 Task: List and market a property for sale on Redfin as a homeowner in Charlotte, North Carolina.
Action: Mouse moved to (294, 166)
Screenshot: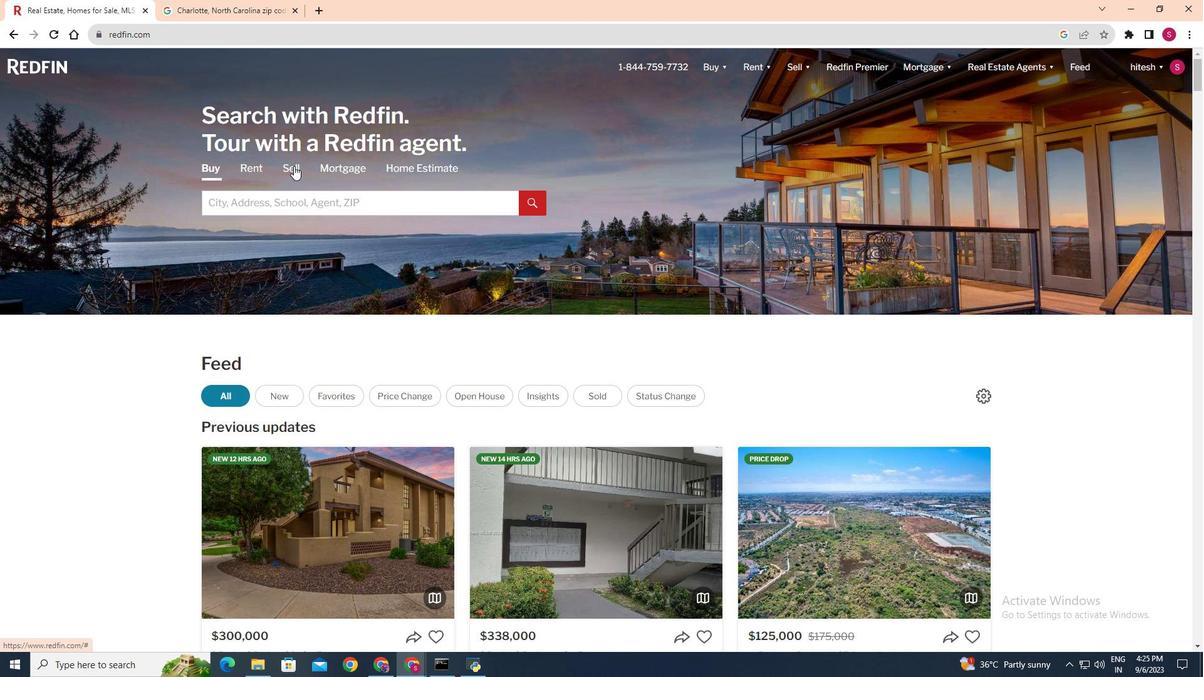 
Action: Mouse pressed left at (294, 166)
Screenshot: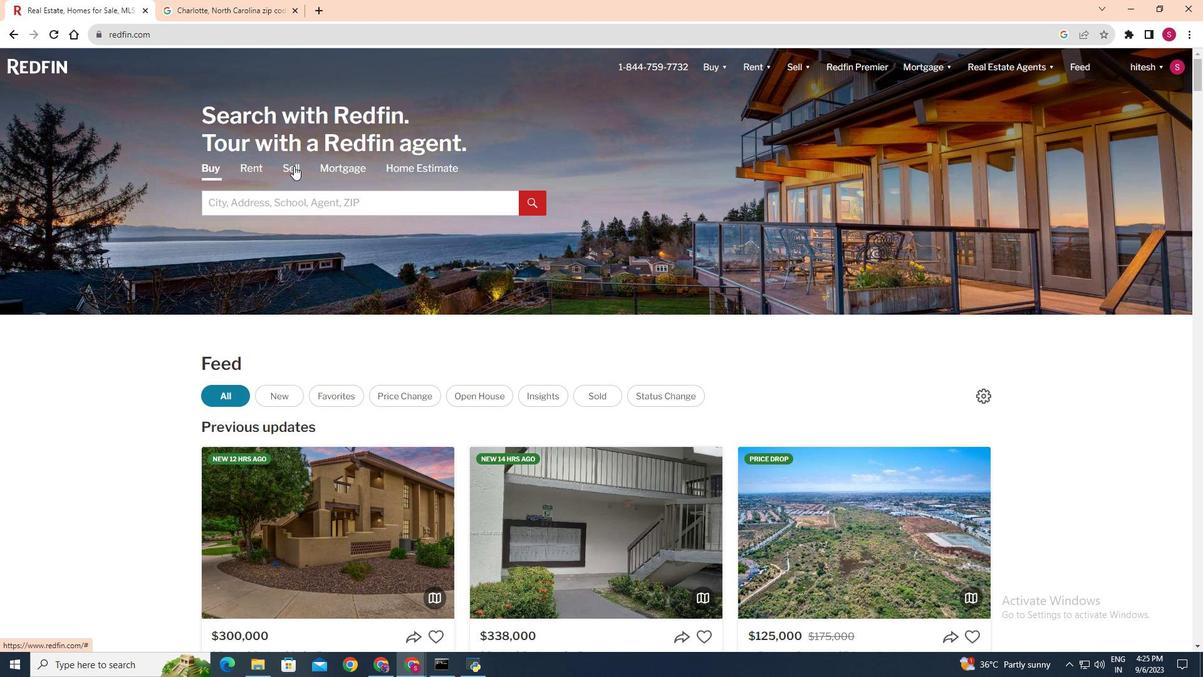 
Action: Mouse moved to (305, 205)
Screenshot: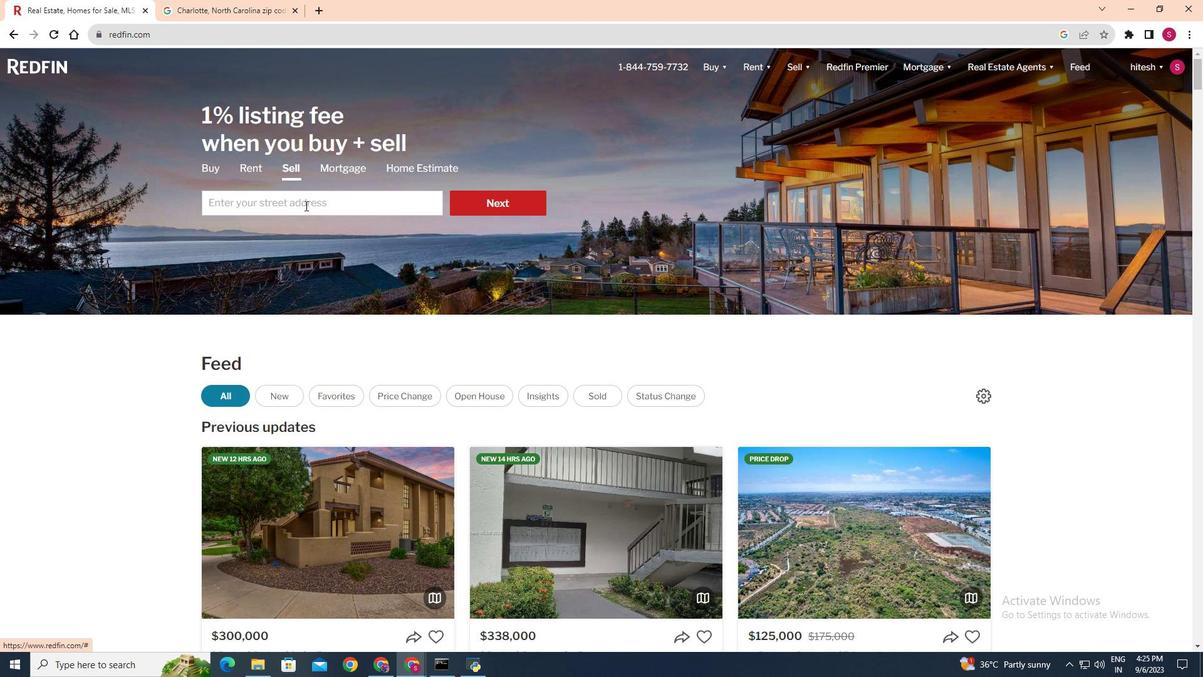 
Action: Mouse pressed left at (305, 205)
Screenshot: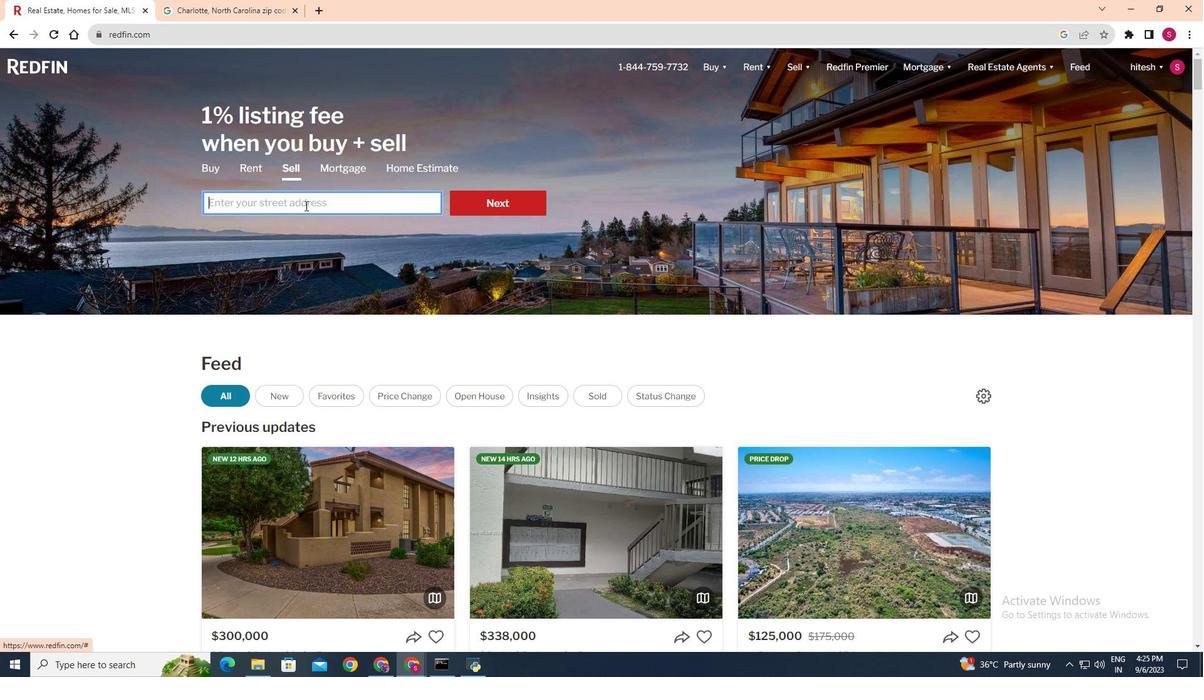 
Action: Key pressed charlor<Key.backspace>tte<Key.space><Key.shift>North<Key.space>carolina
Screenshot: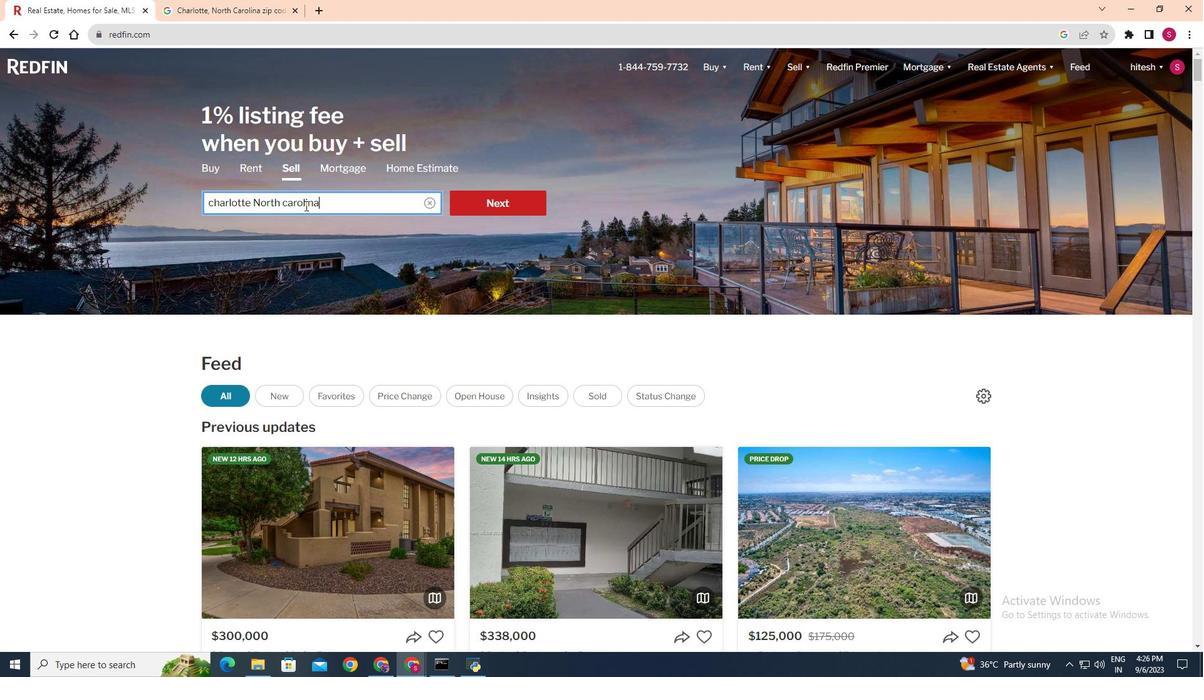 
Action: Mouse moved to (475, 196)
Screenshot: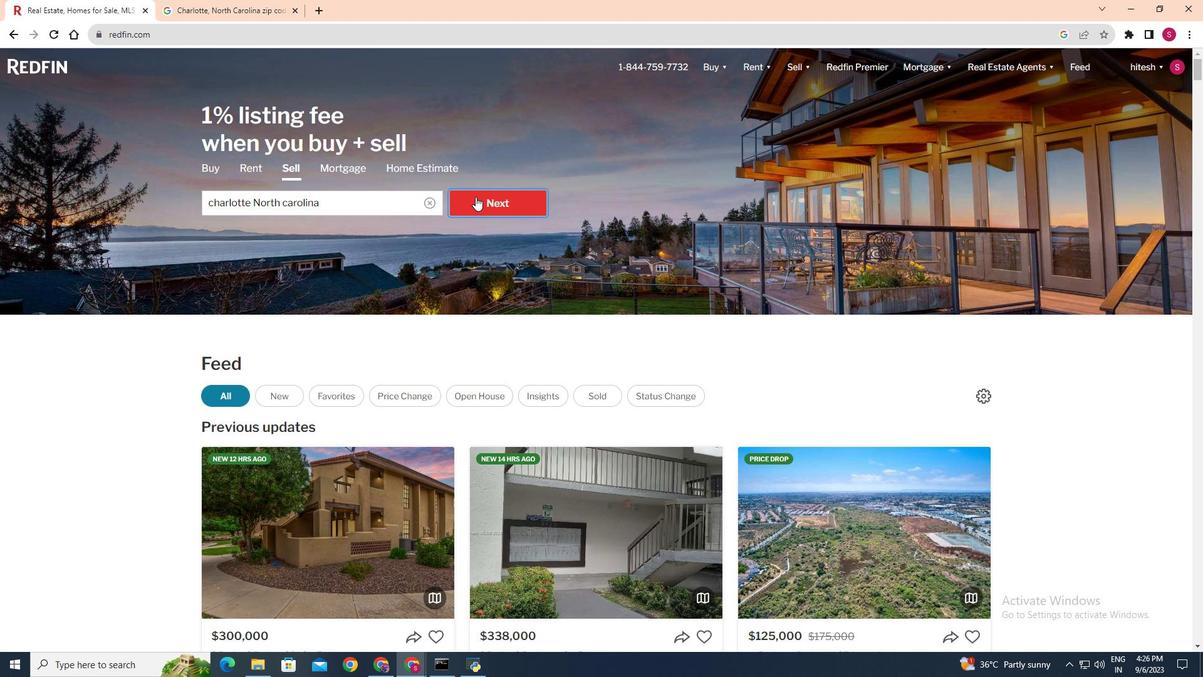 
Action: Mouse pressed left at (475, 196)
Screenshot: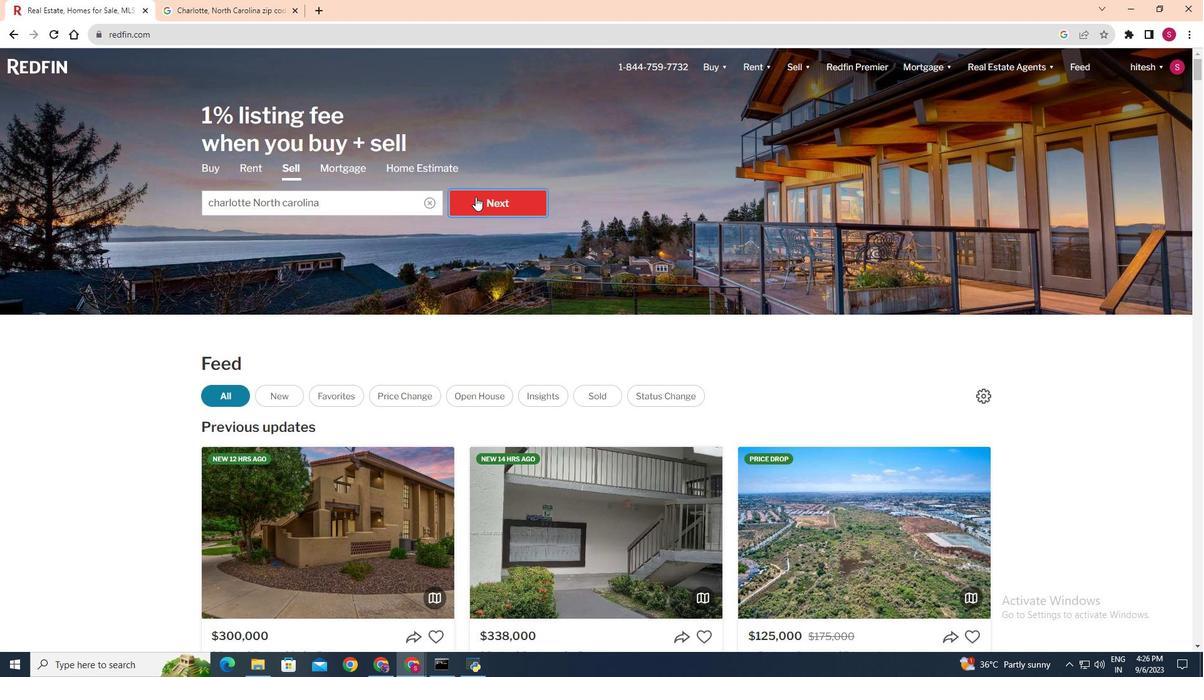 
Action: Mouse moved to (523, 351)
Screenshot: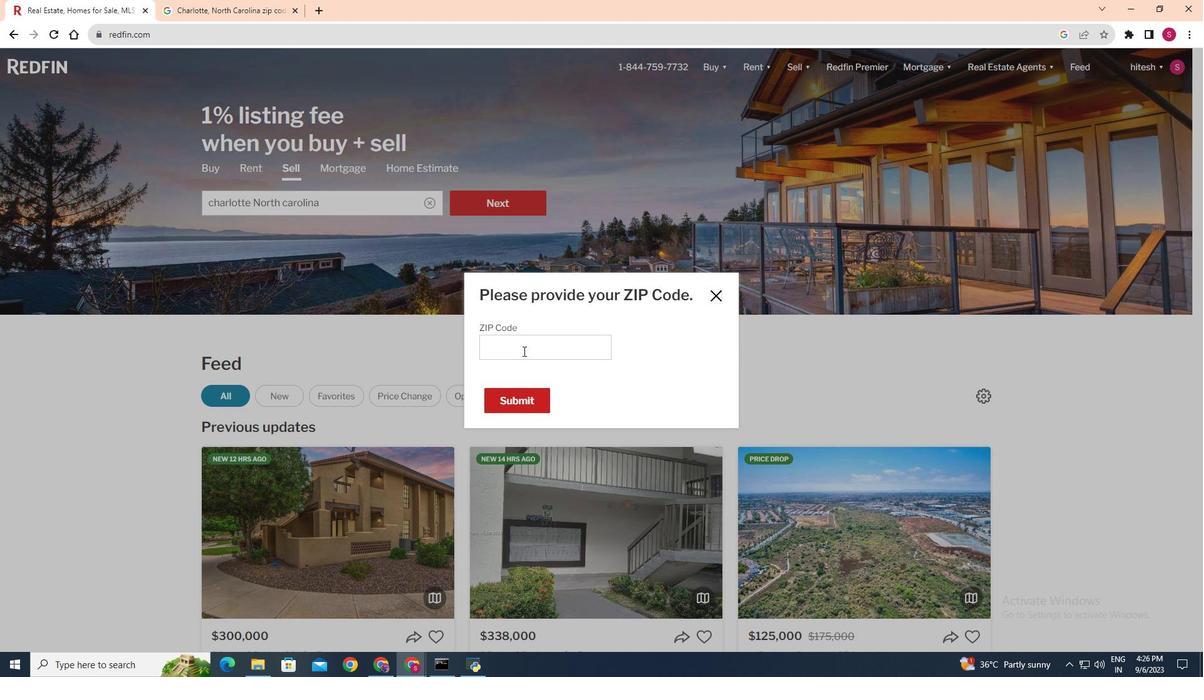 
Action: Mouse pressed left at (523, 351)
Screenshot: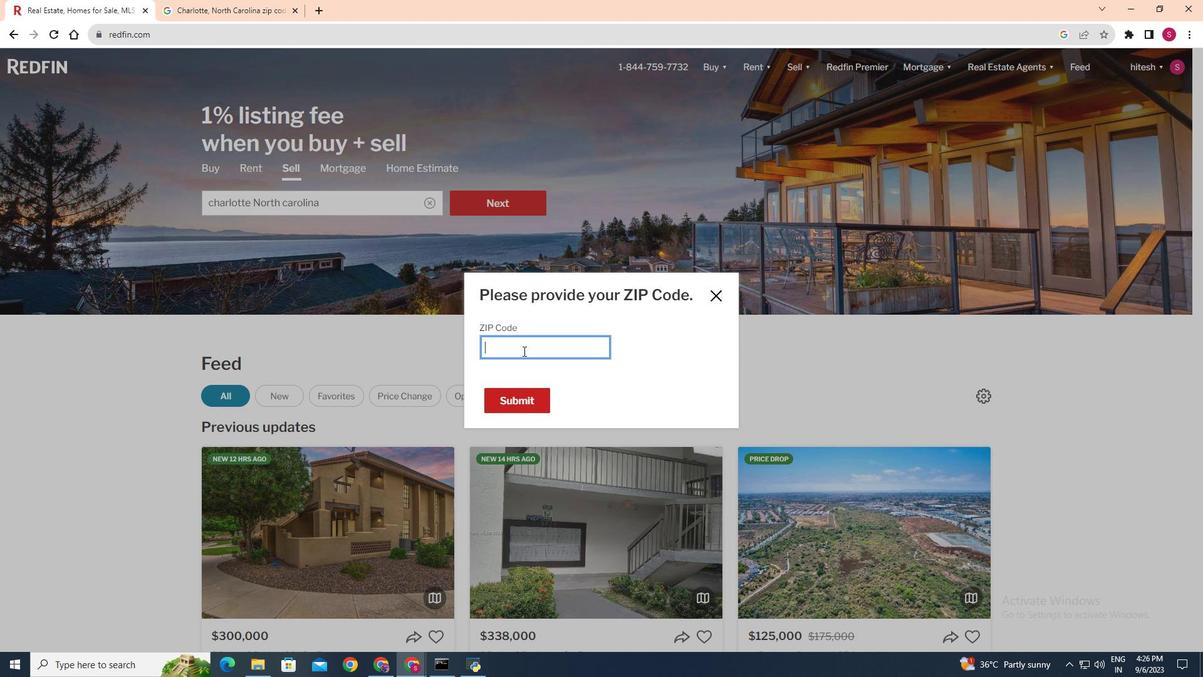 
Action: Key pressed 28105
Screenshot: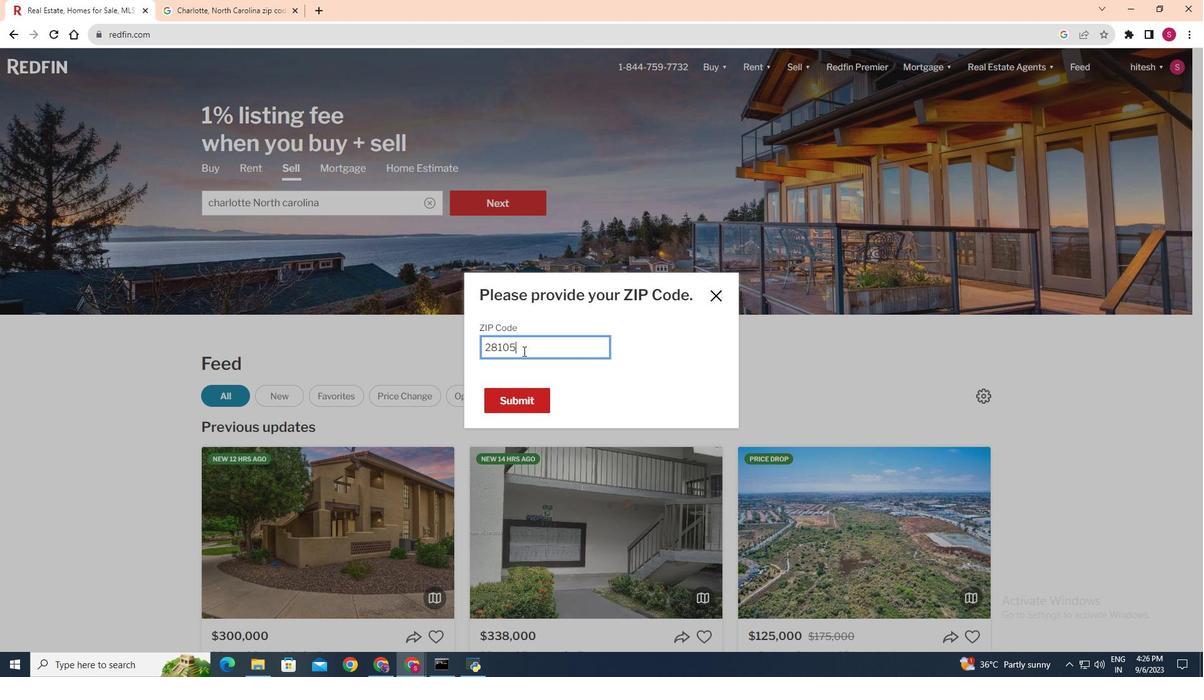 
Action: Mouse moved to (522, 396)
Screenshot: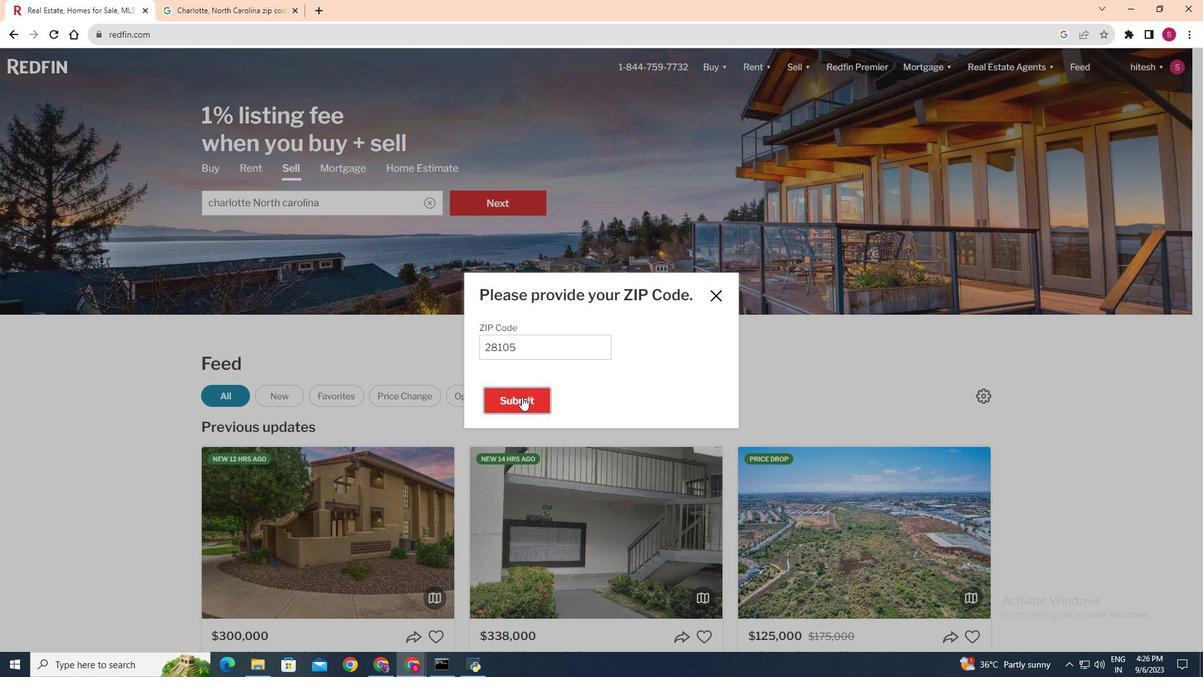 
Action: Mouse pressed left at (522, 396)
Screenshot: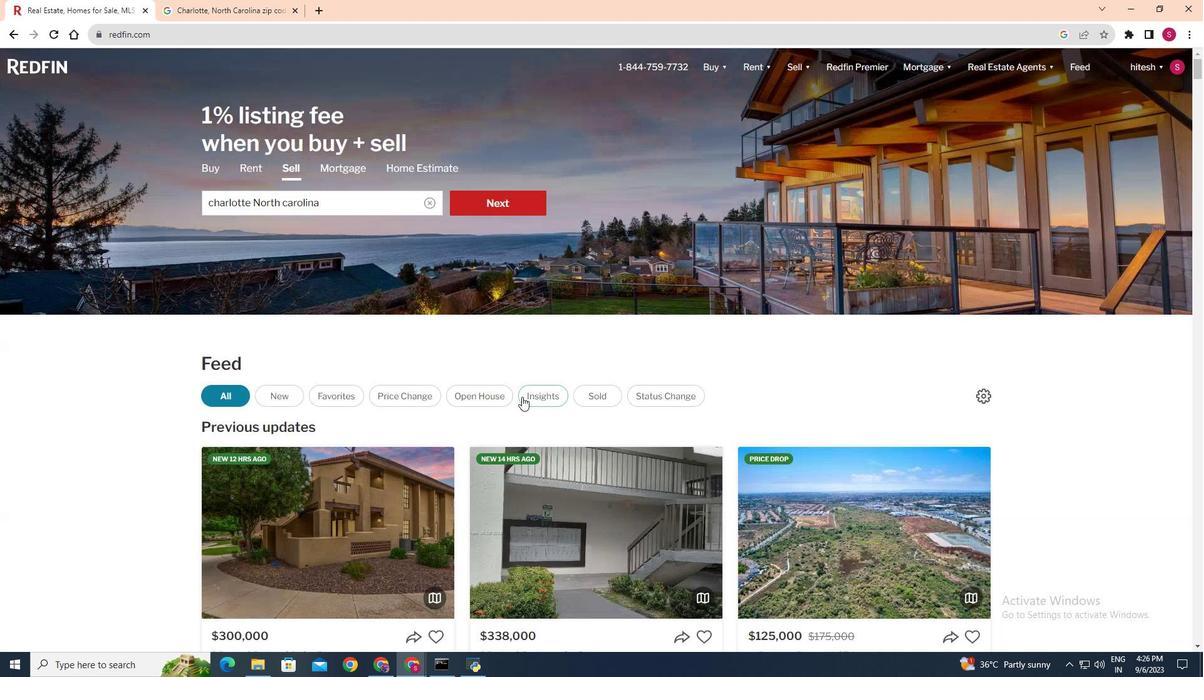 
Action: Mouse moved to (462, 480)
Screenshot: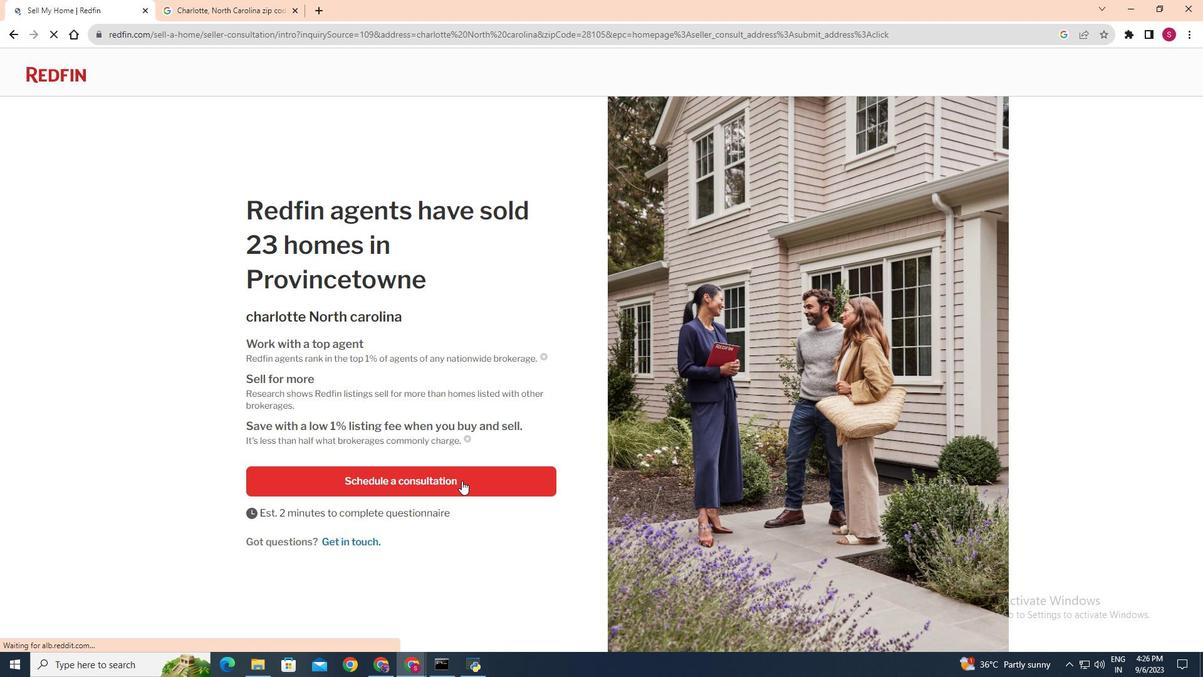 
Action: Mouse scrolled (462, 480) with delta (0, 0)
Screenshot: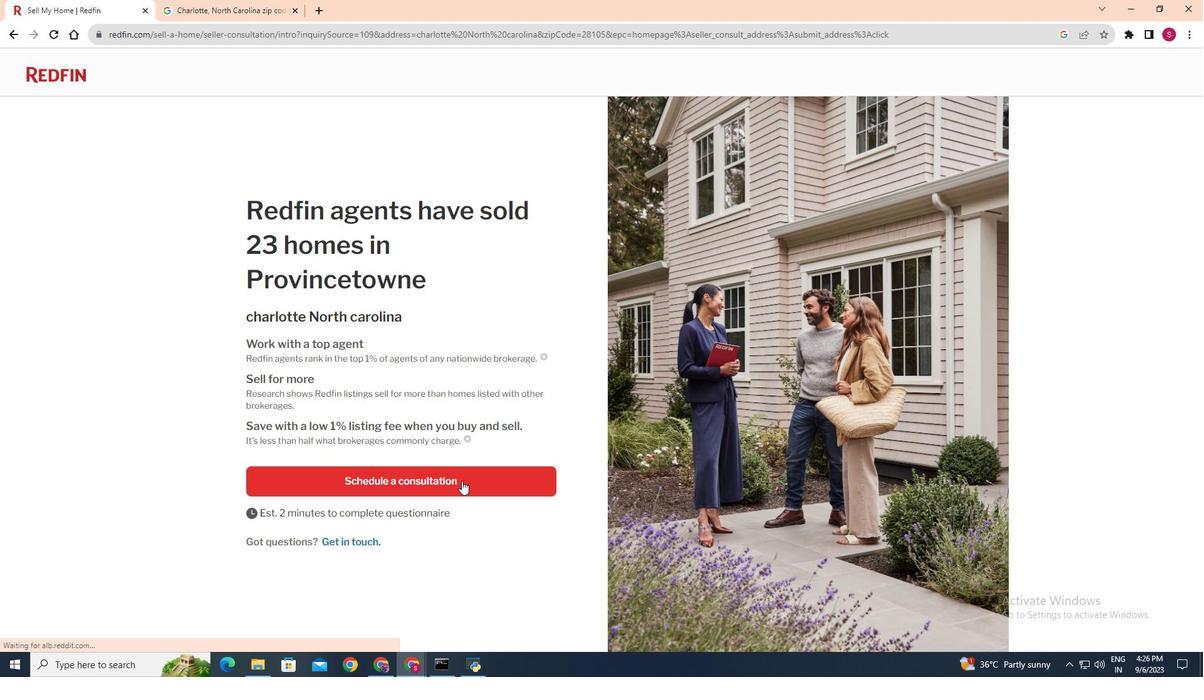
Action: Mouse scrolled (462, 480) with delta (0, 0)
Screenshot: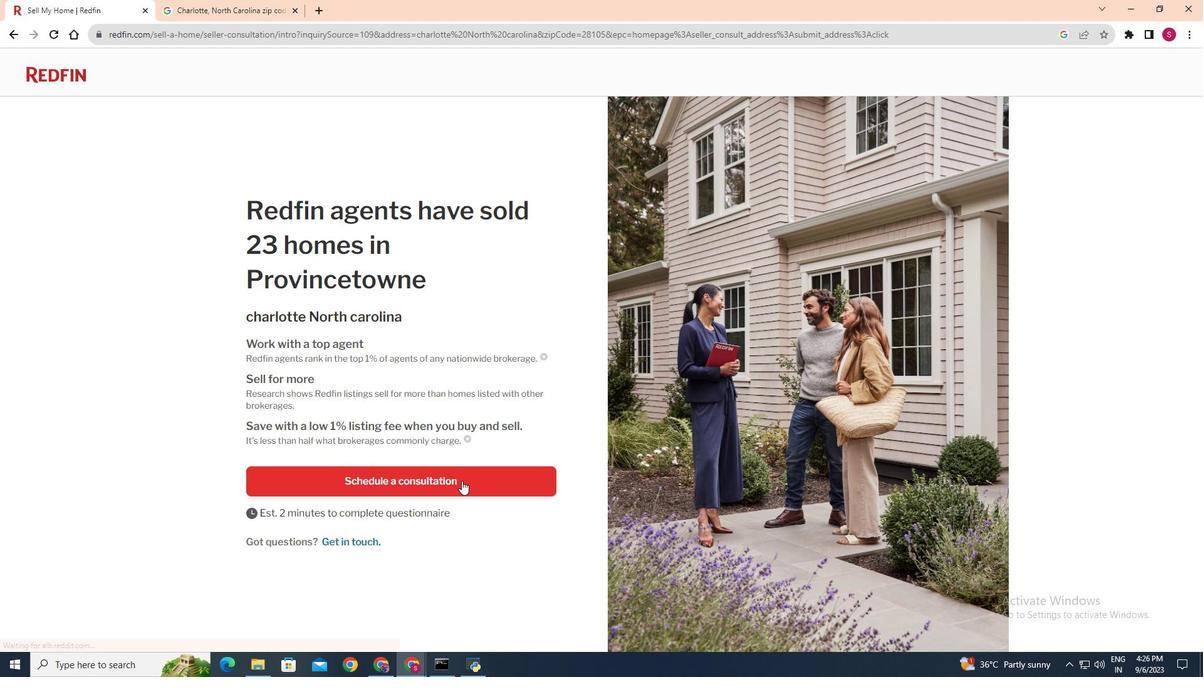 
Action: Mouse scrolled (462, 480) with delta (0, 0)
Screenshot: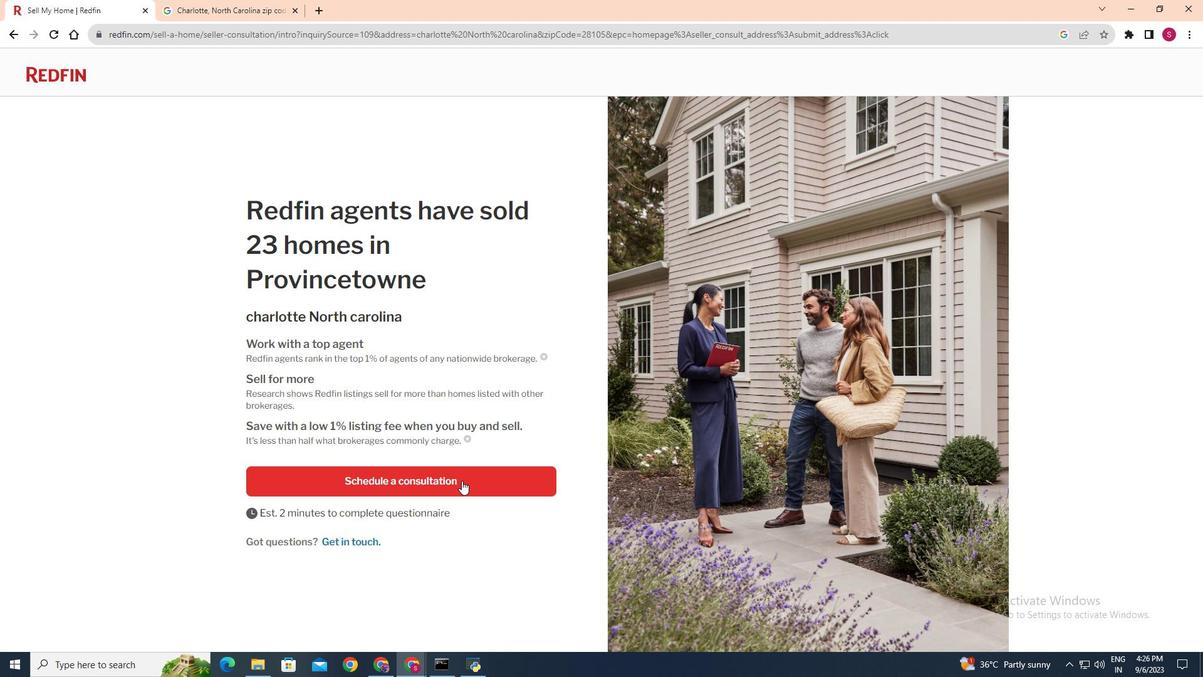 
Action: Mouse scrolled (462, 480) with delta (0, 0)
Screenshot: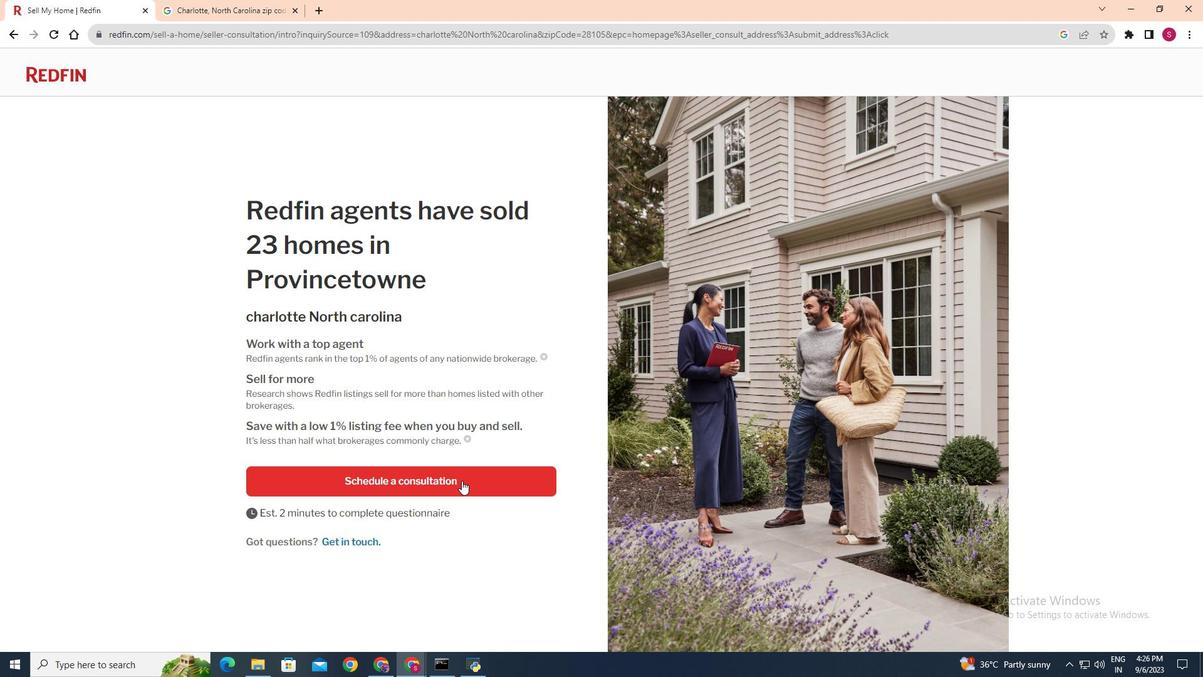 
Action: Mouse scrolled (462, 480) with delta (0, 0)
Screenshot: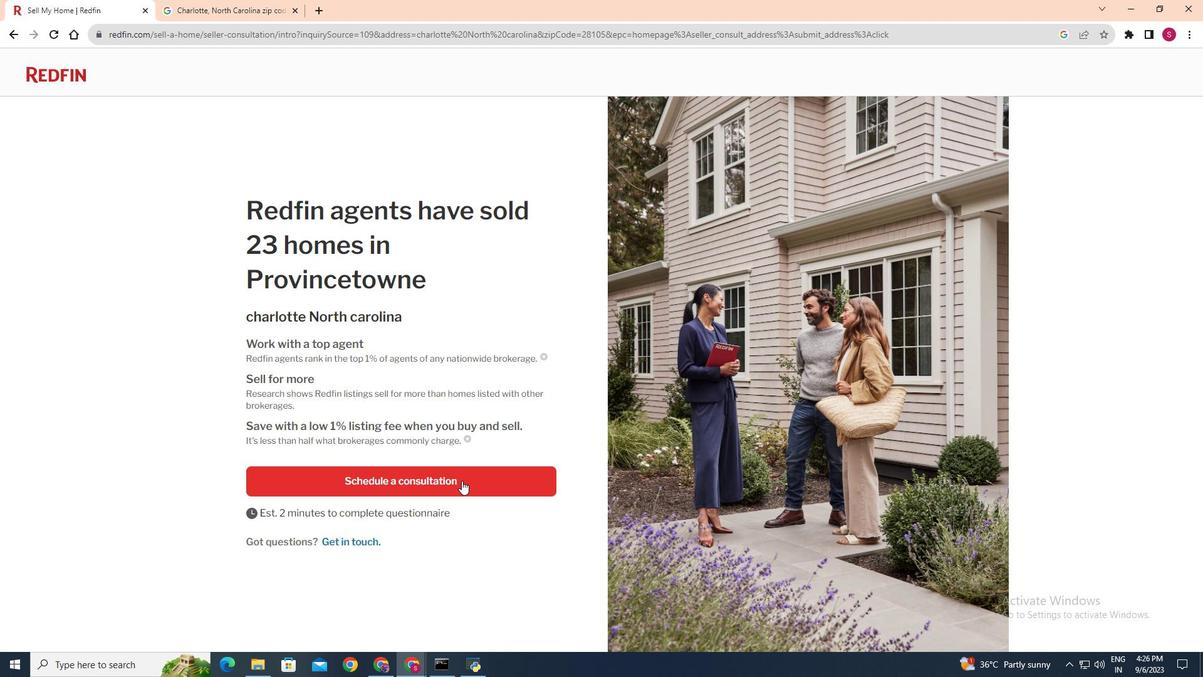 
Action: Mouse moved to (455, 477)
Screenshot: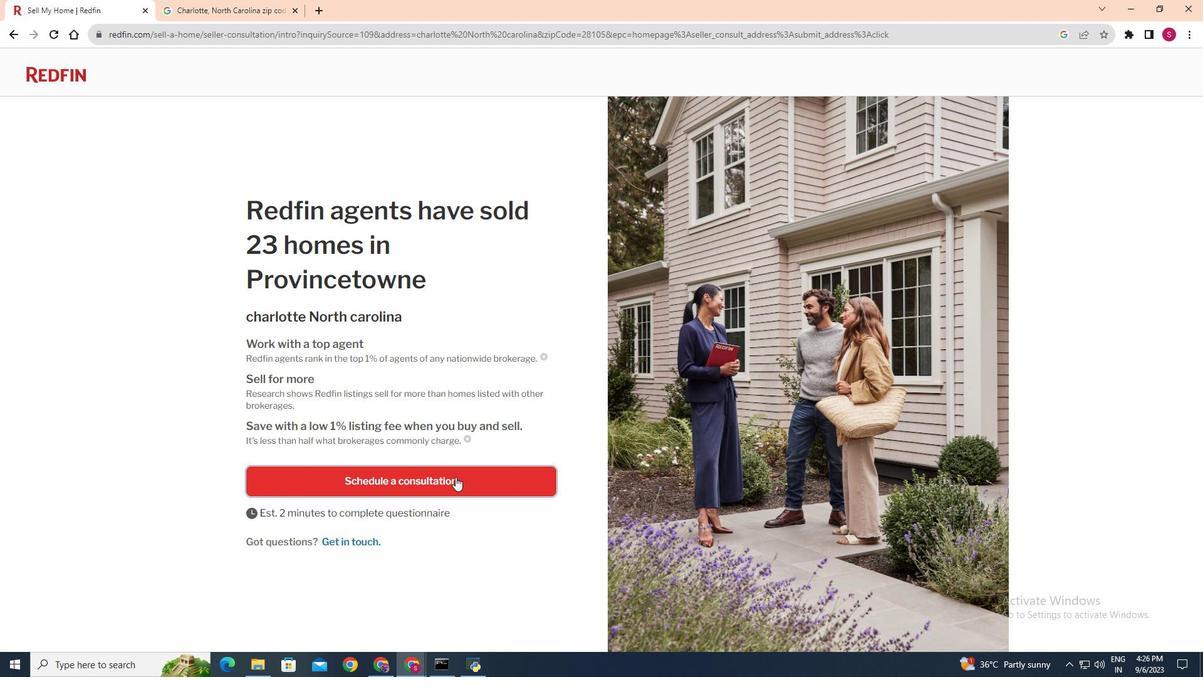 
Action: Mouse pressed left at (455, 477)
Screenshot: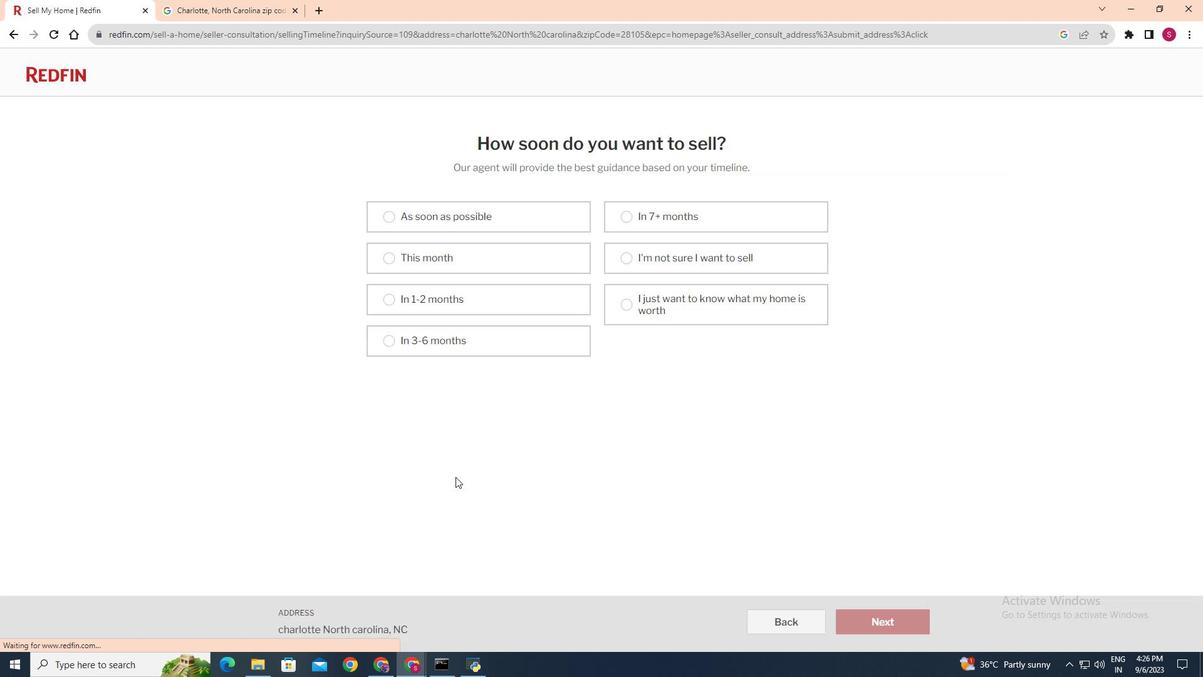 
Action: Mouse moved to (462, 220)
Screenshot: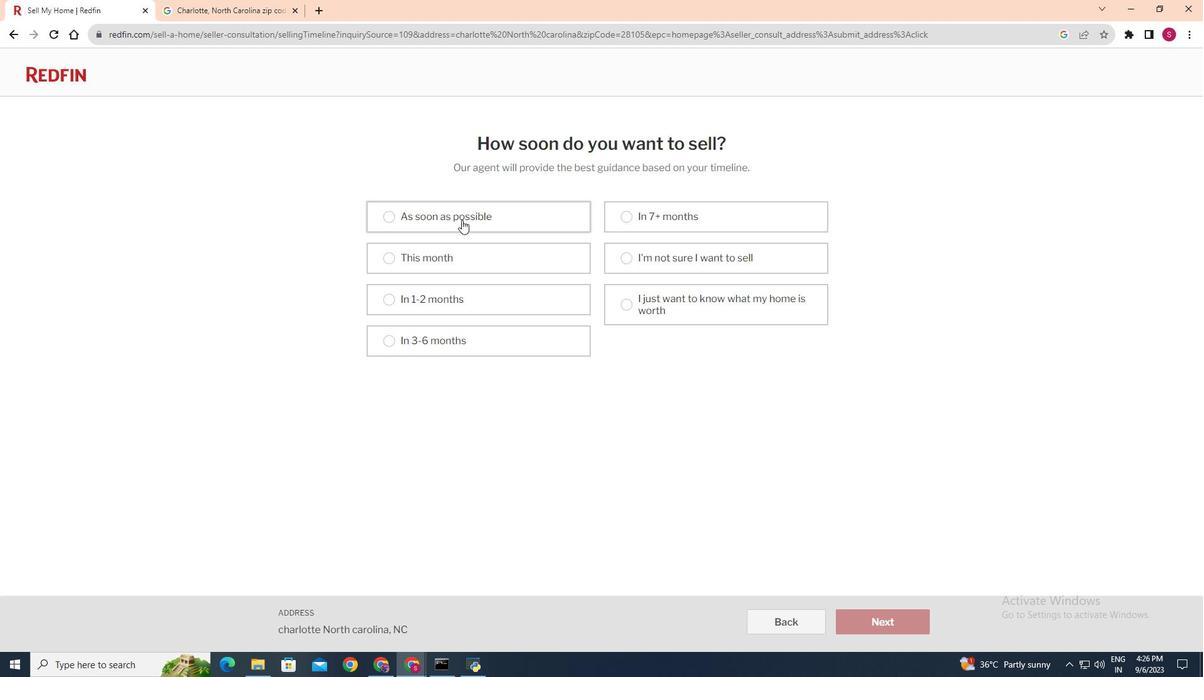 
Action: Mouse pressed left at (462, 220)
Screenshot: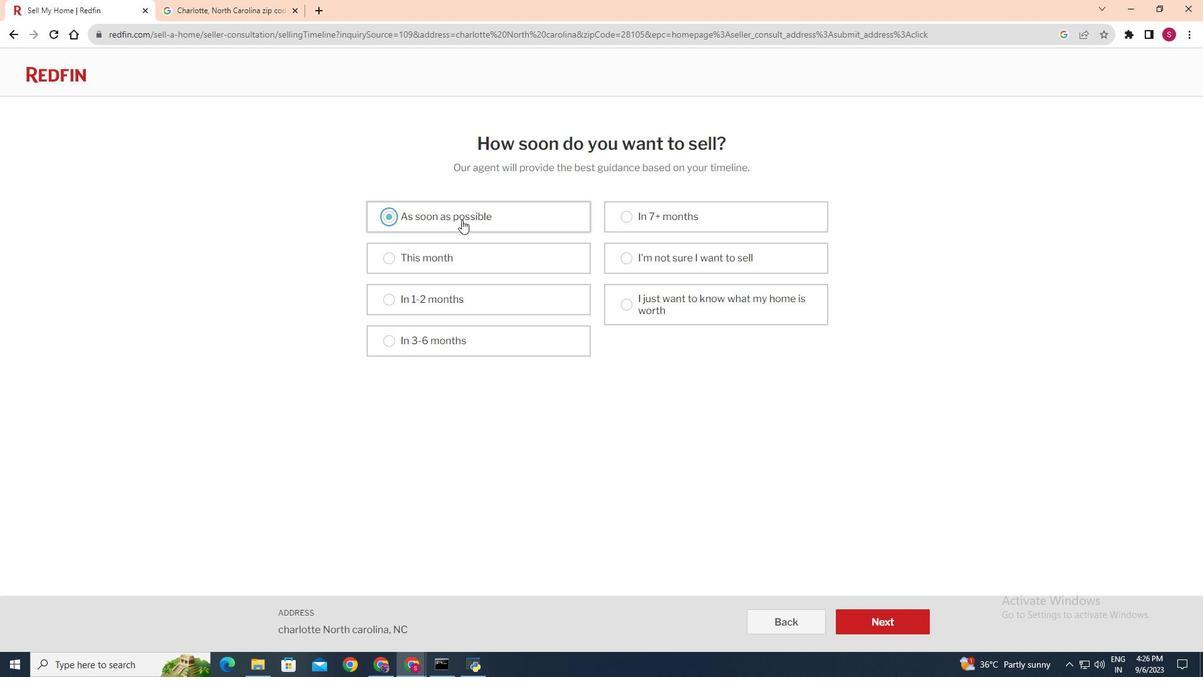 
Action: Mouse moved to (880, 616)
Screenshot: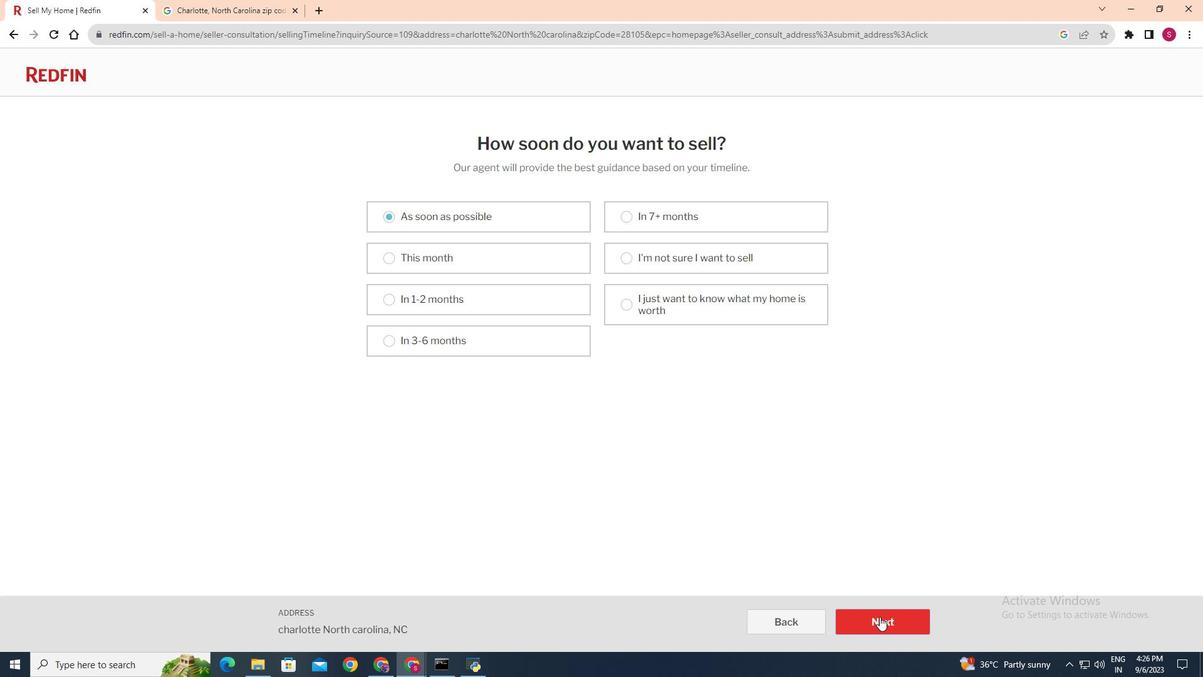
Action: Mouse pressed left at (880, 616)
Screenshot: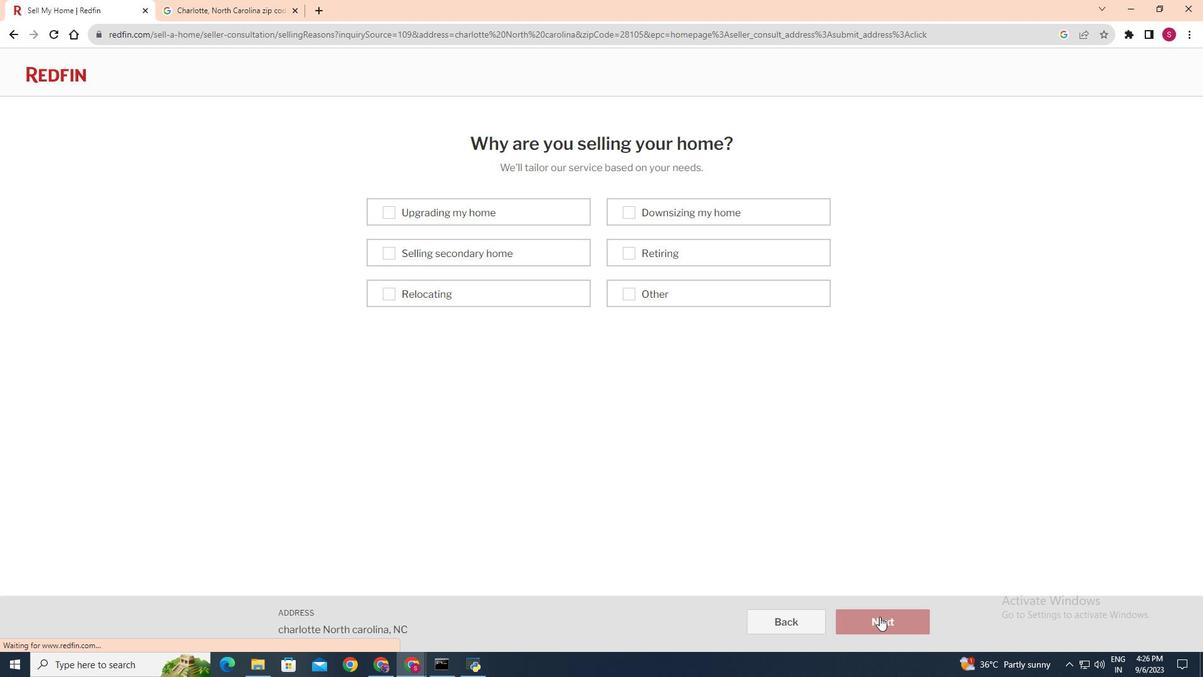 
Action: Mouse moved to (389, 248)
Screenshot: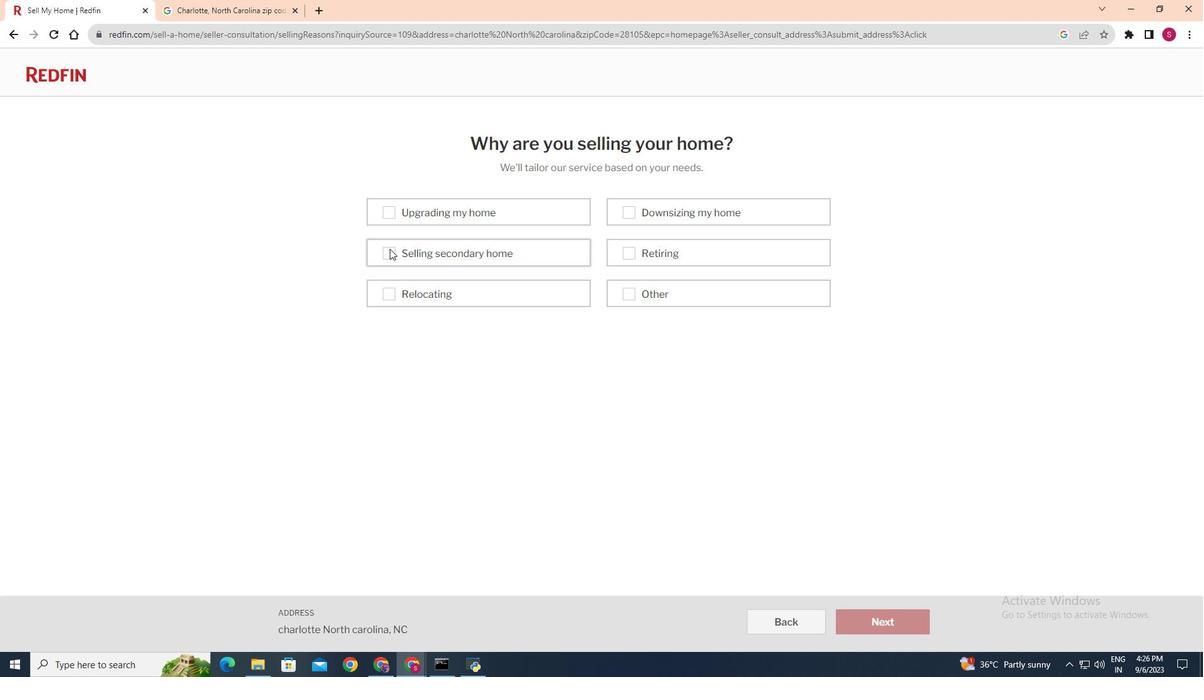 
Action: Mouse pressed left at (389, 248)
Screenshot: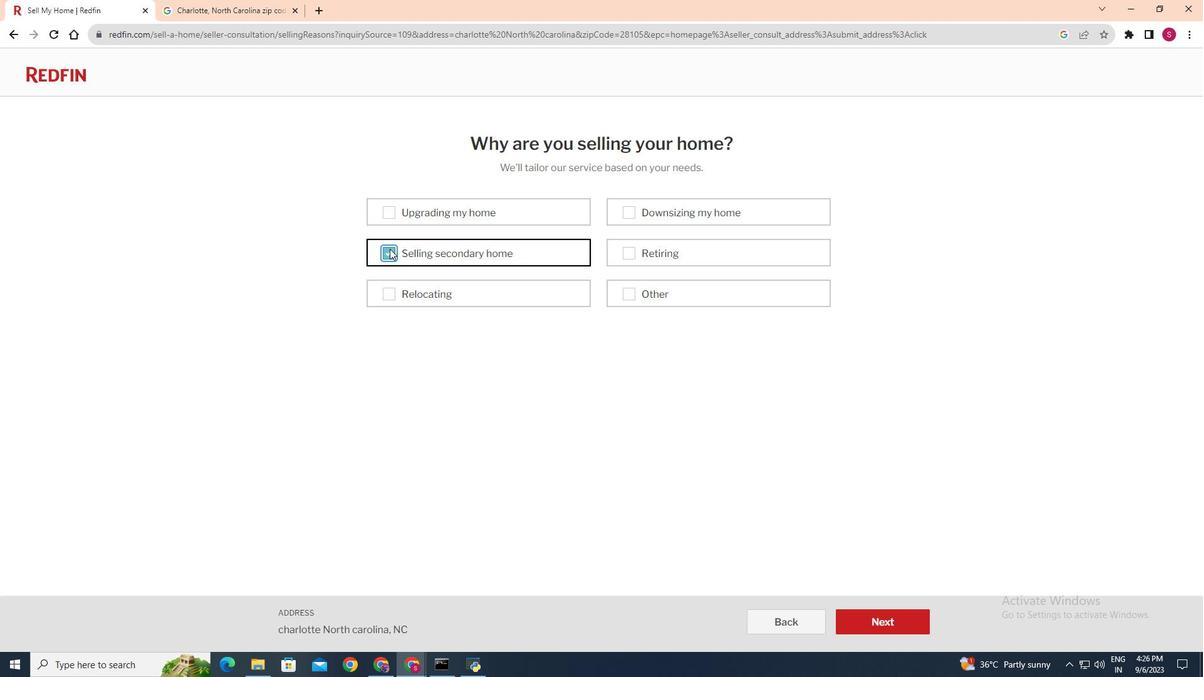 
Action: Mouse moved to (386, 297)
Screenshot: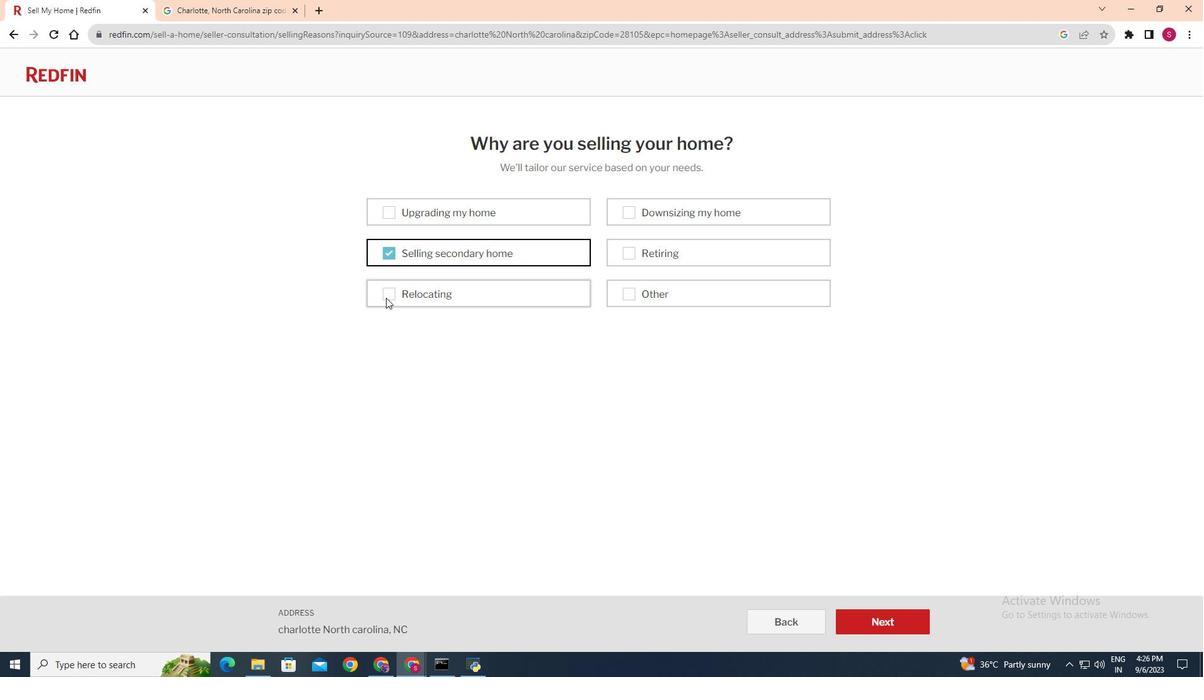
Action: Mouse pressed left at (386, 297)
Screenshot: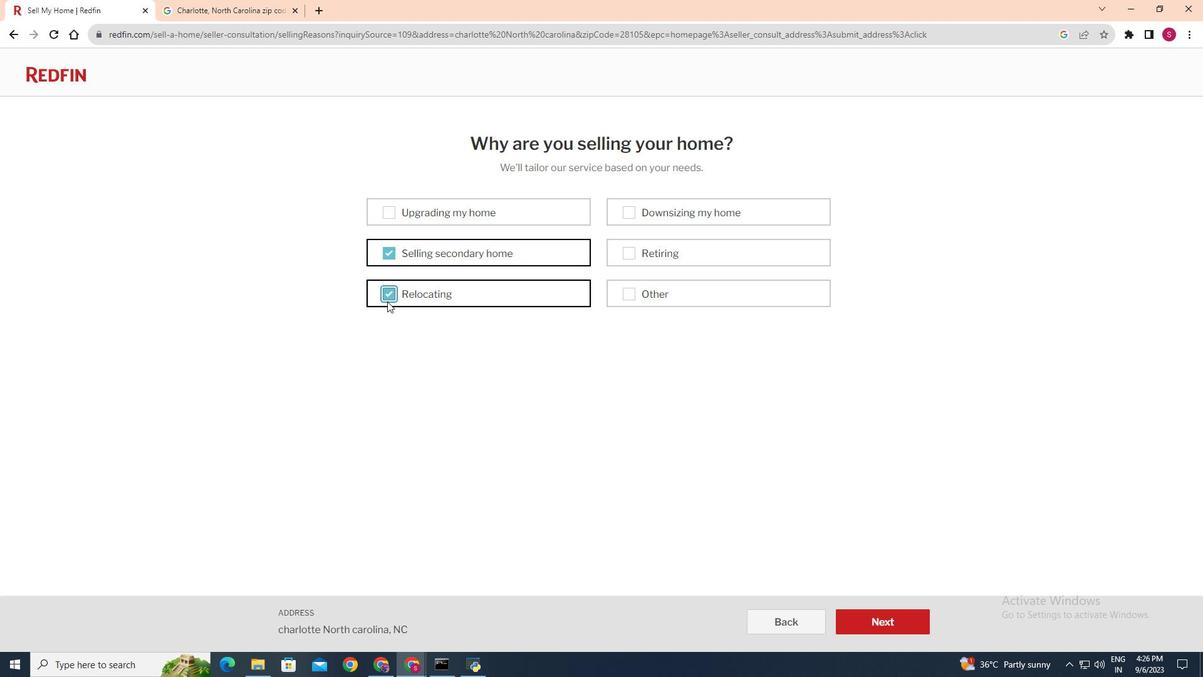 
Action: Mouse moved to (868, 614)
Screenshot: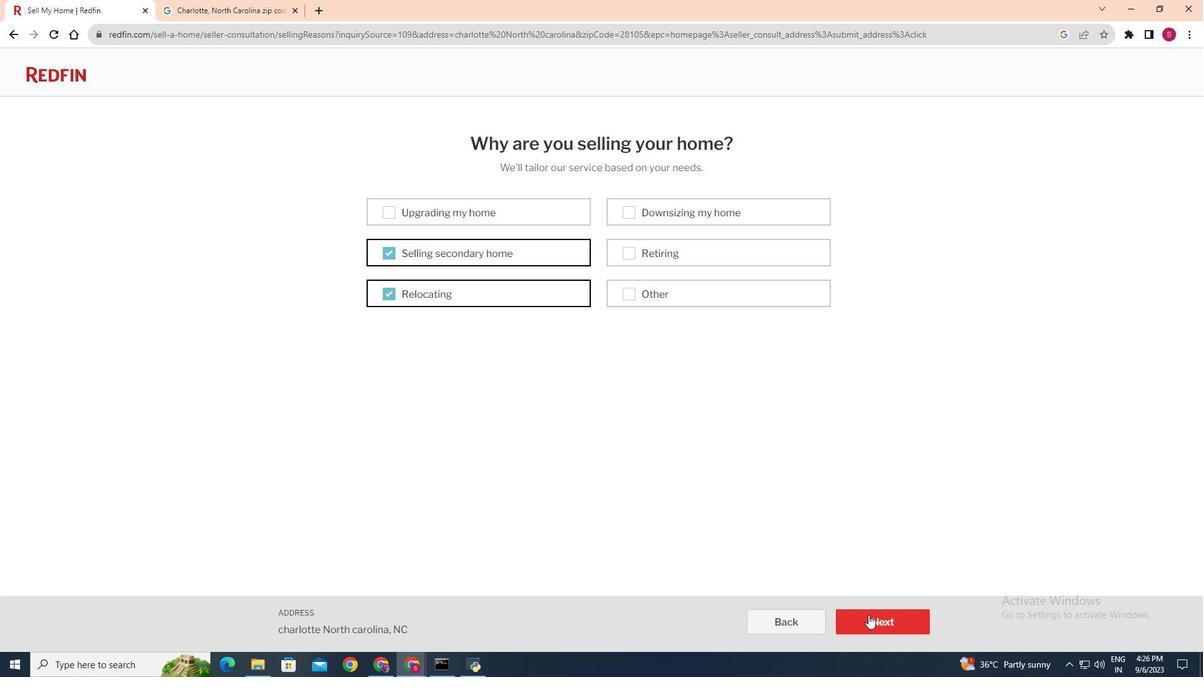 
Action: Mouse pressed left at (868, 614)
Screenshot: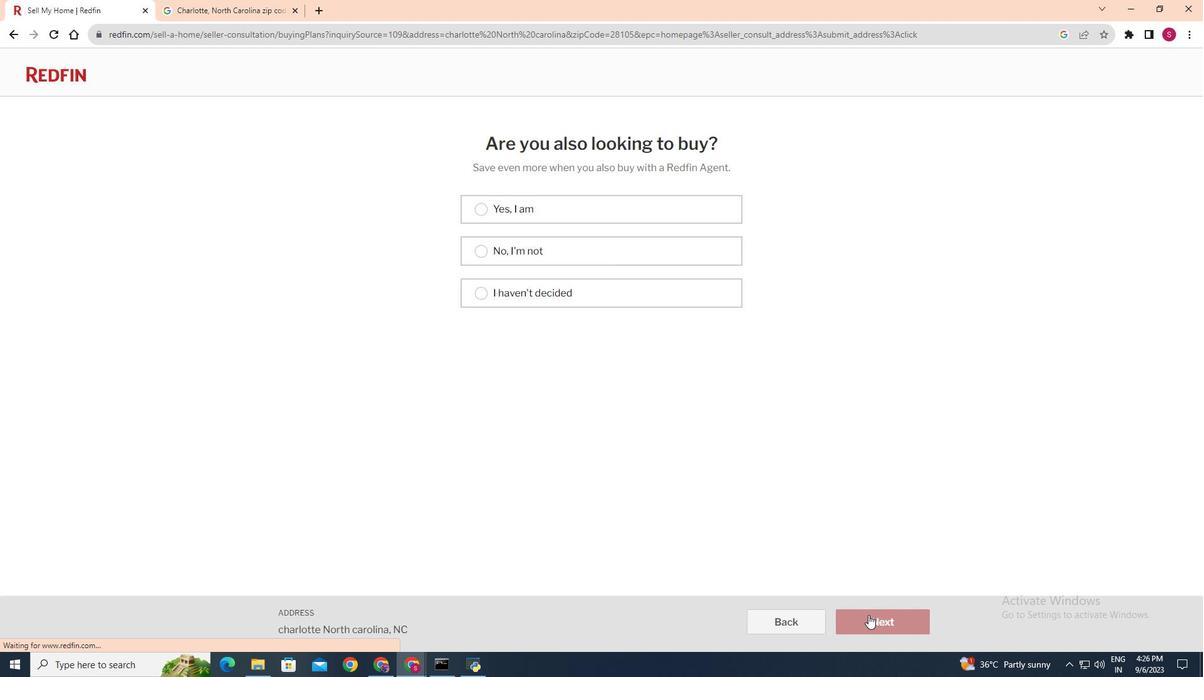 
Action: Mouse moved to (482, 251)
Screenshot: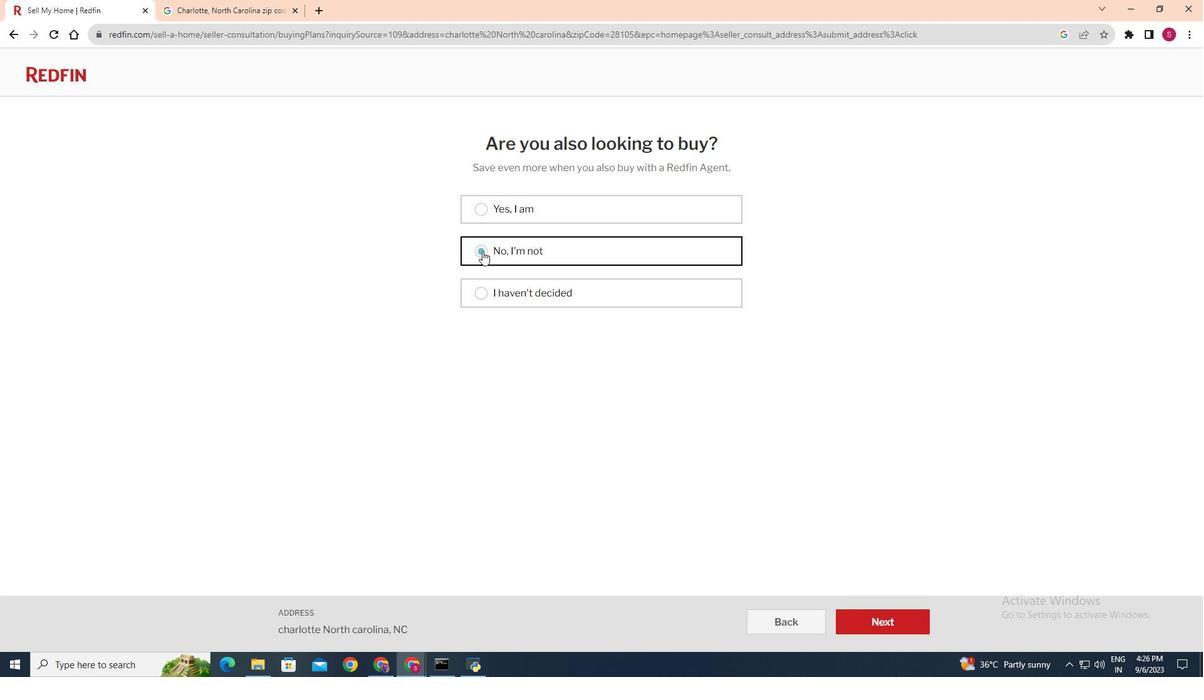 
Action: Mouse pressed left at (482, 251)
Screenshot: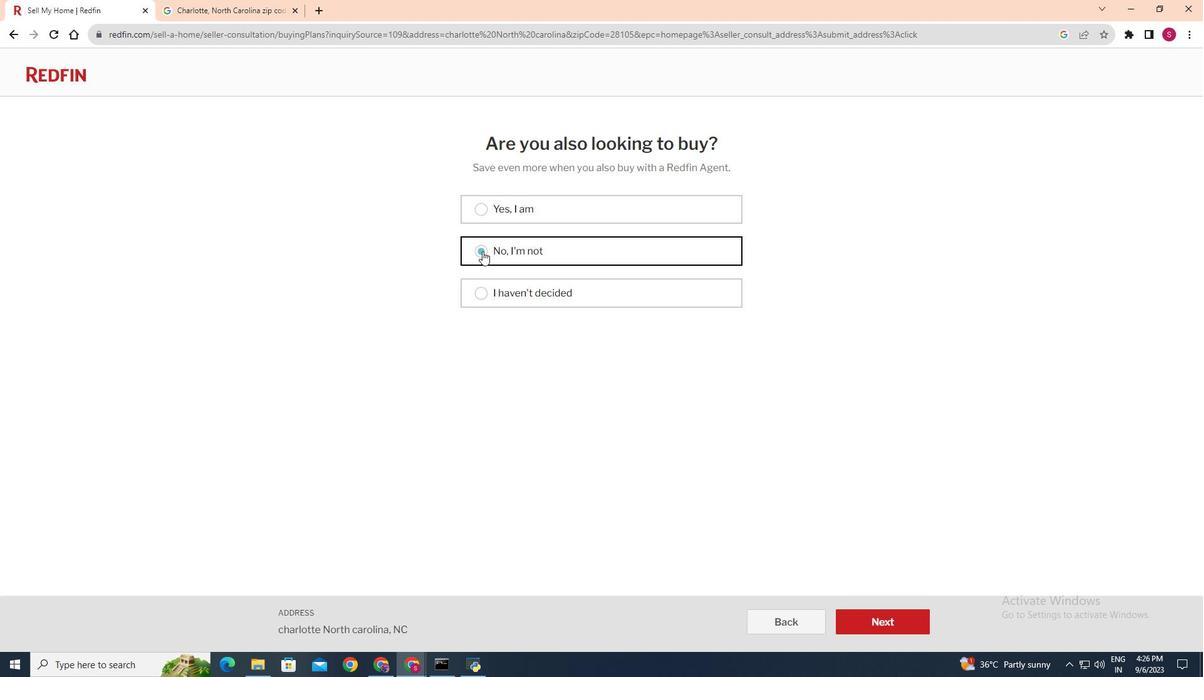 
Action: Mouse moved to (898, 616)
Screenshot: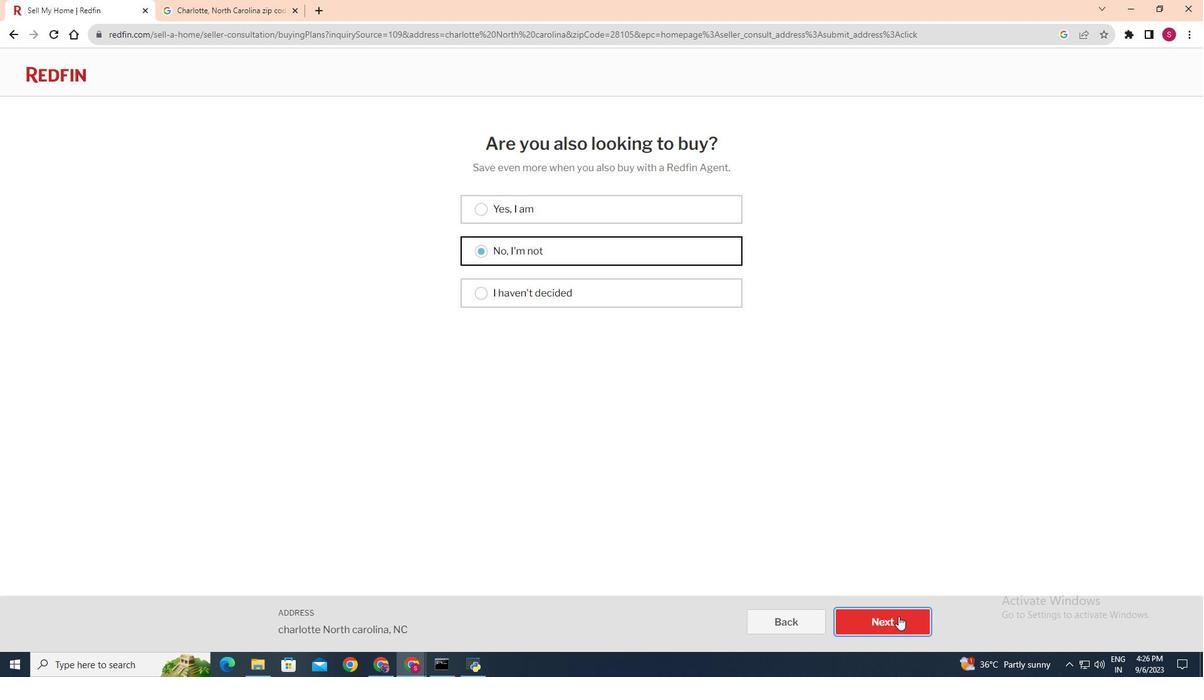 
Action: Mouse pressed left at (898, 616)
Screenshot: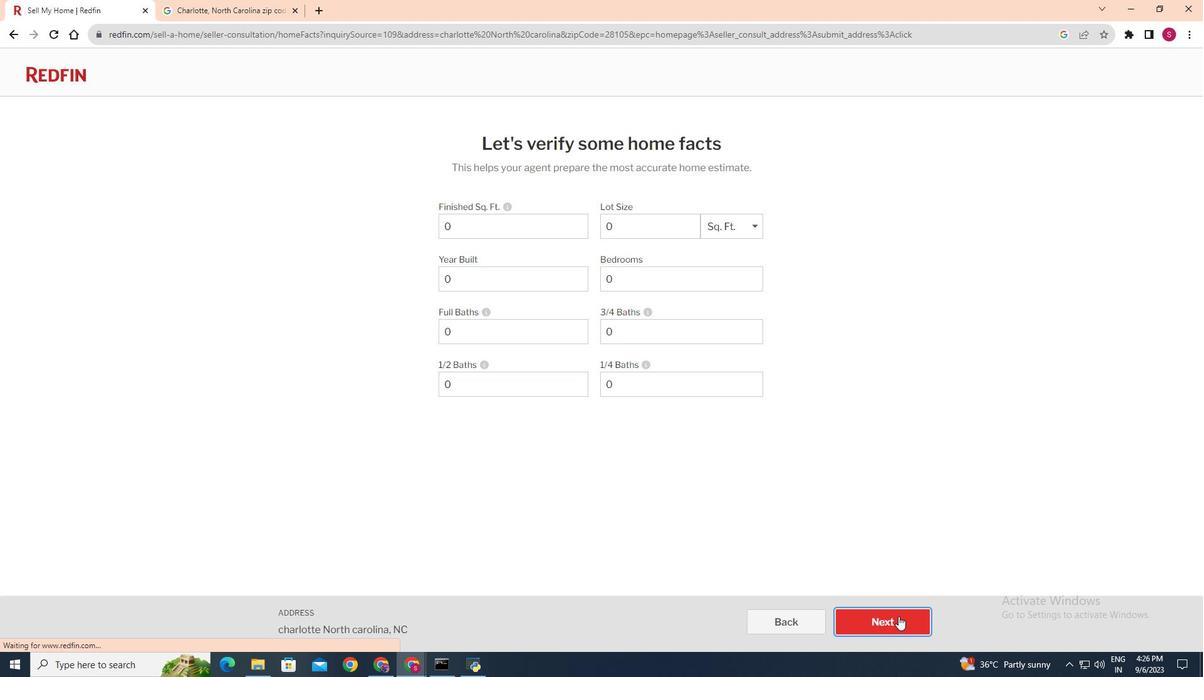 
Action: Mouse moved to (482, 219)
Screenshot: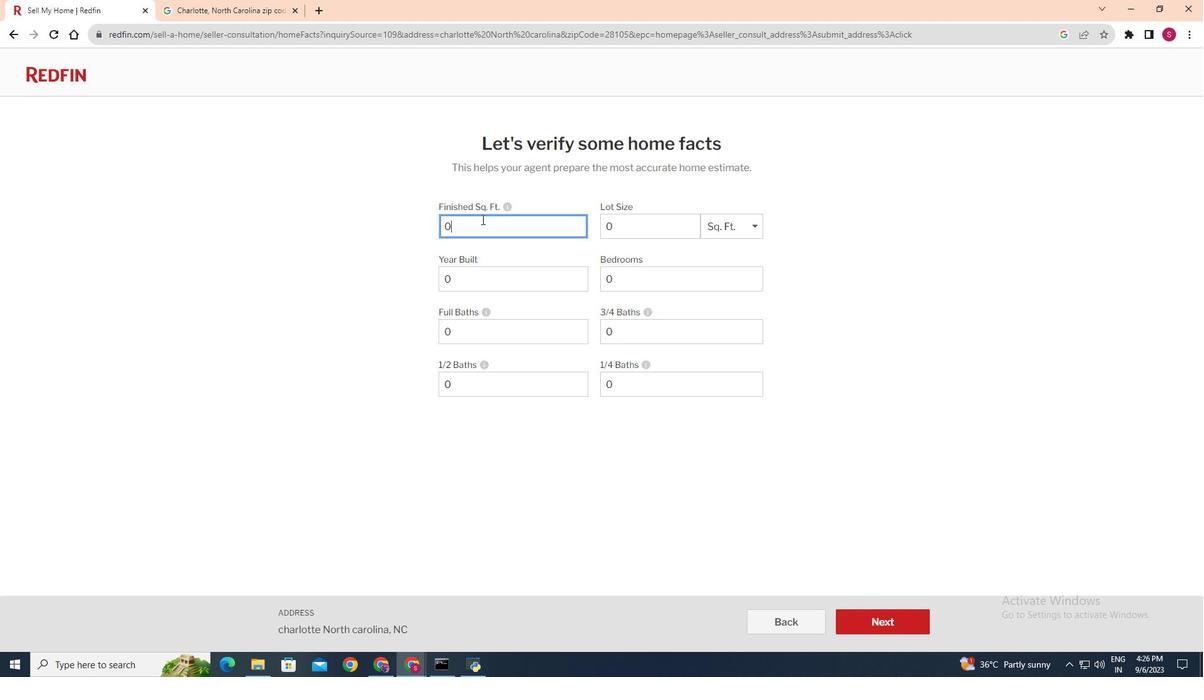 
Action: Mouse pressed left at (482, 219)
Screenshot: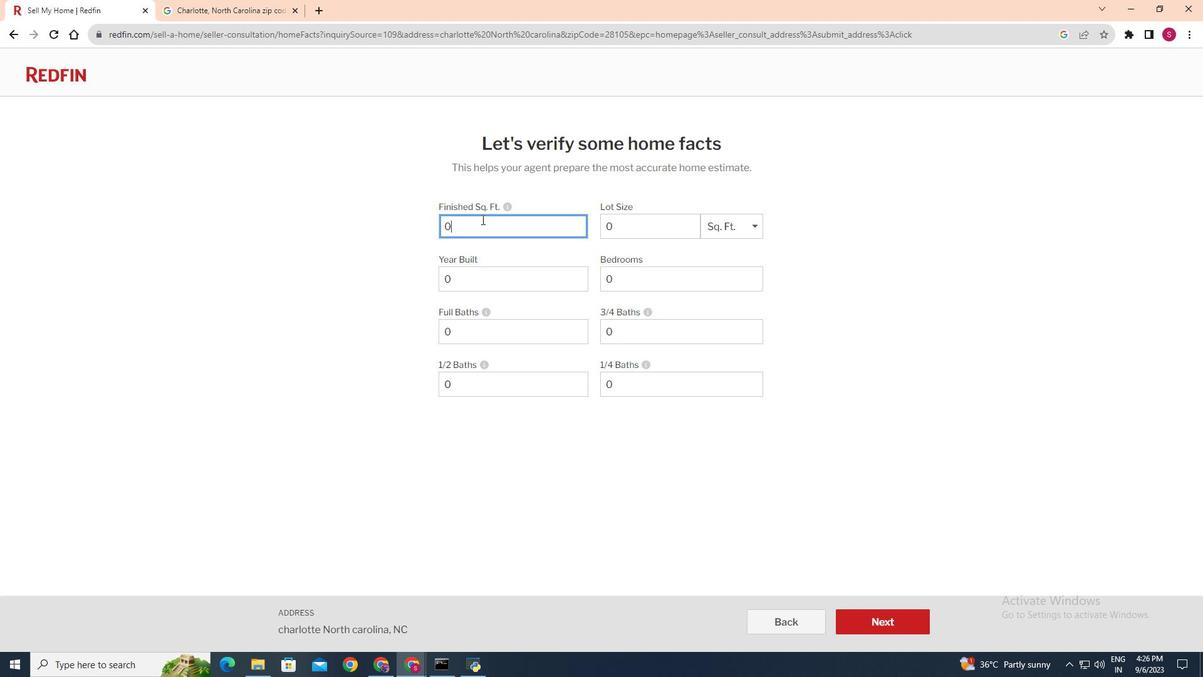 
Action: Mouse moved to (474, 226)
Screenshot: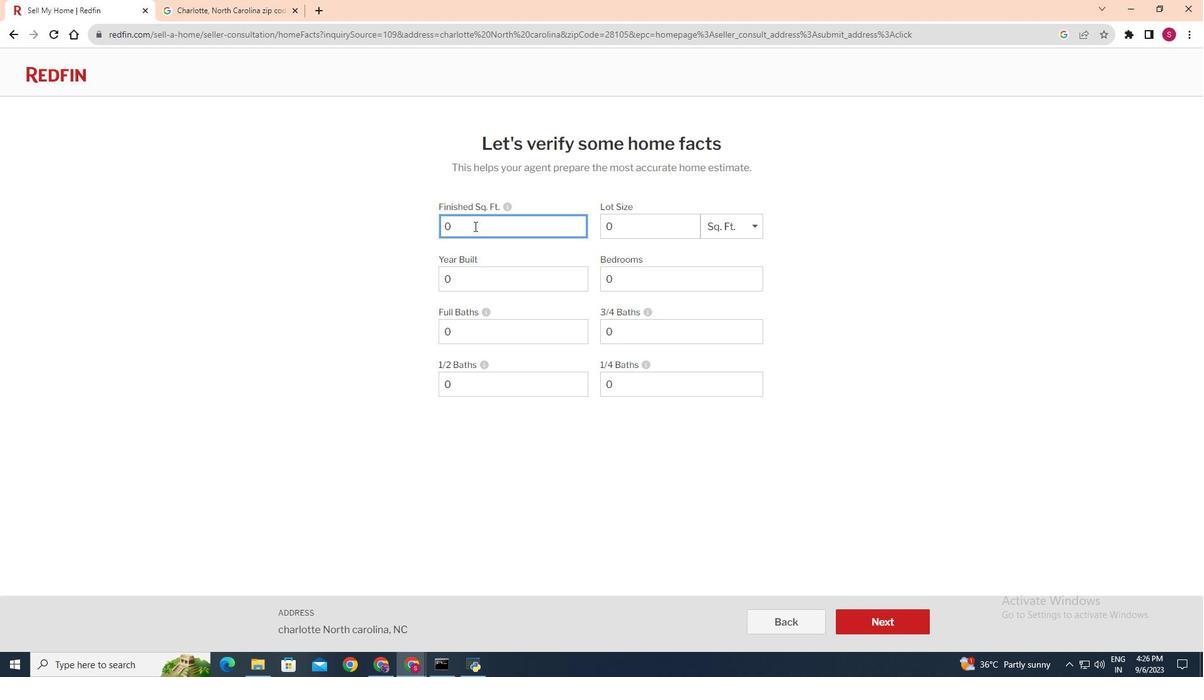 
Action: Key pressed <Key.backspace>5000
Screenshot: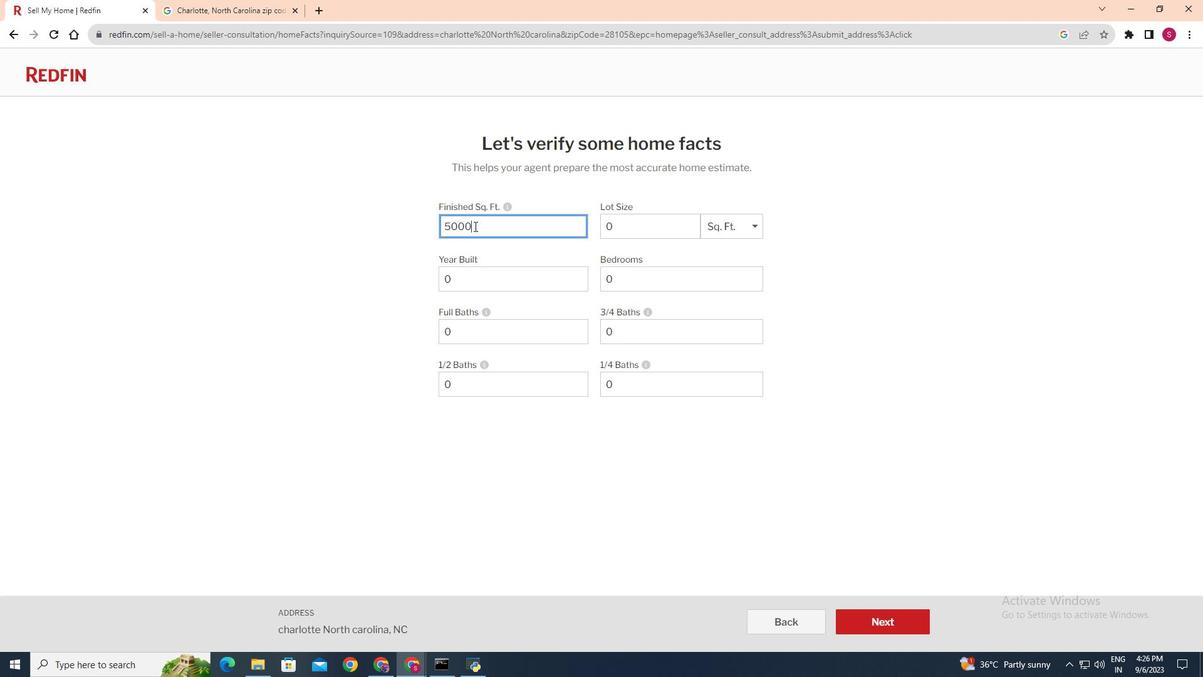 
Action: Mouse moved to (631, 230)
Screenshot: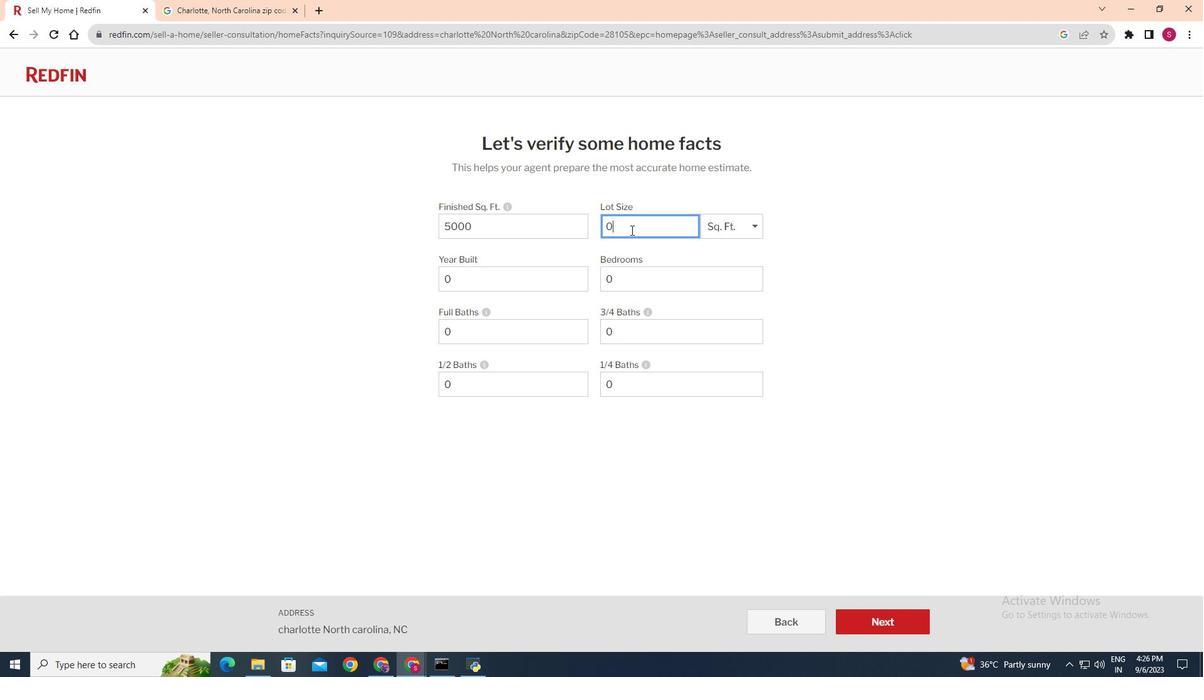 
Action: Mouse pressed left at (631, 230)
Screenshot: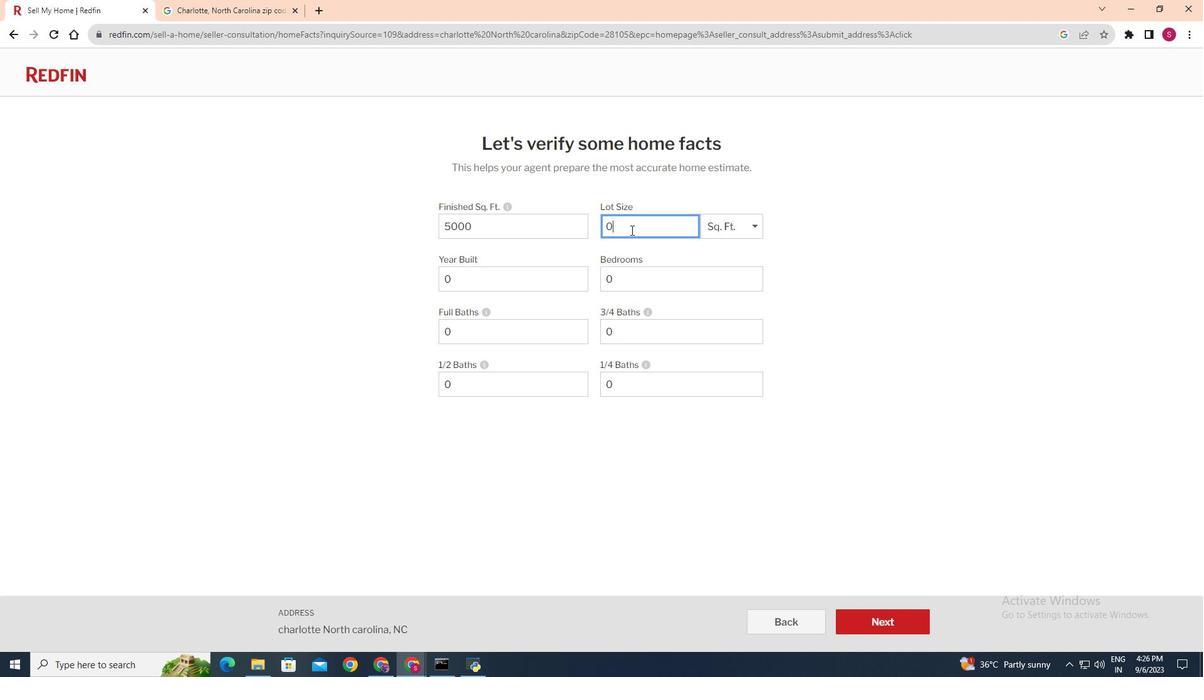 
Action: Mouse moved to (630, 231)
Screenshot: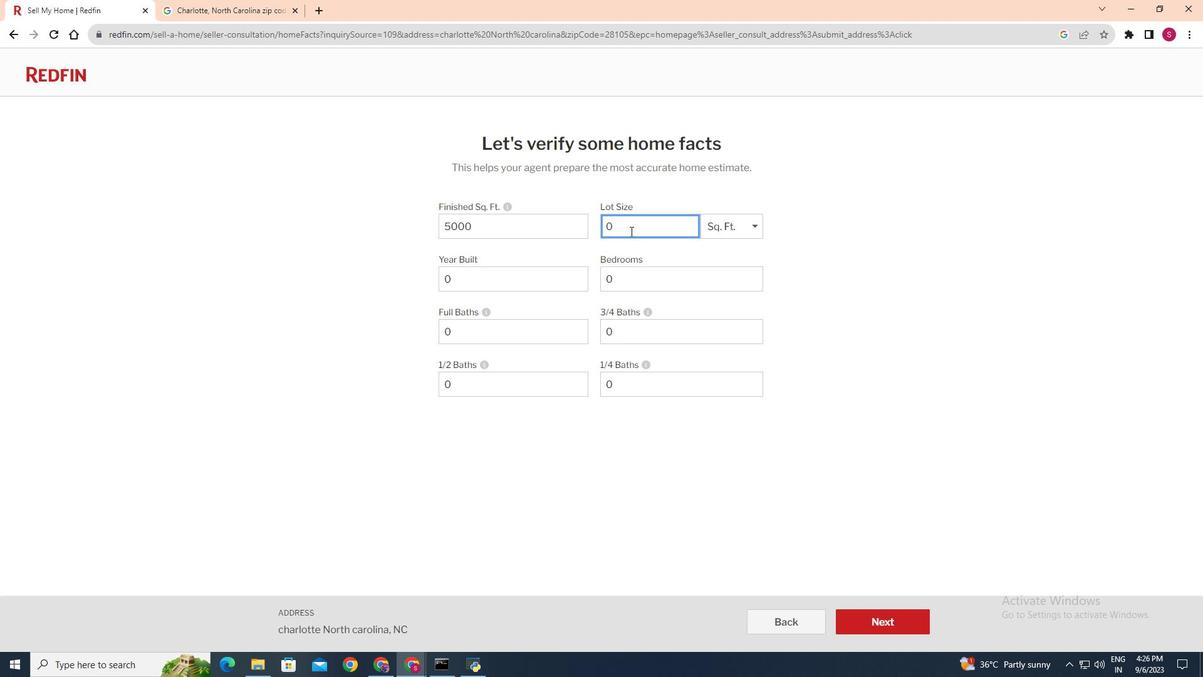 
Action: Key pressed <Key.backspace>6000
Screenshot: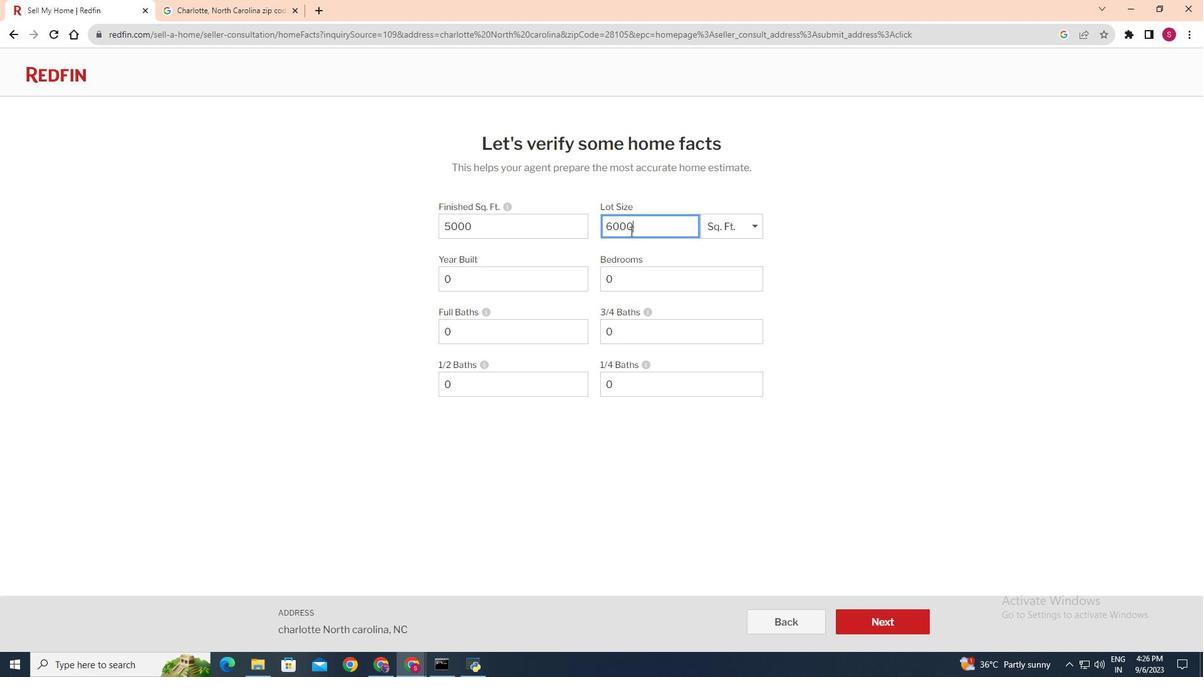 
Action: Mouse moved to (514, 285)
Screenshot: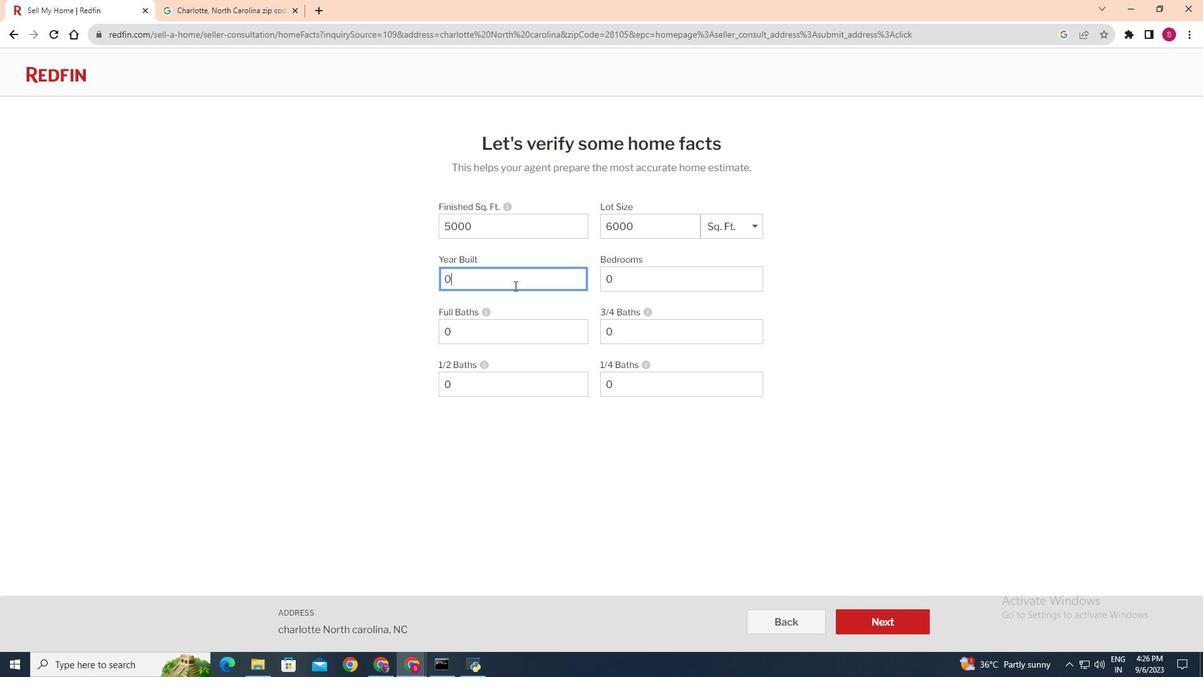 
Action: Mouse pressed left at (514, 285)
Screenshot: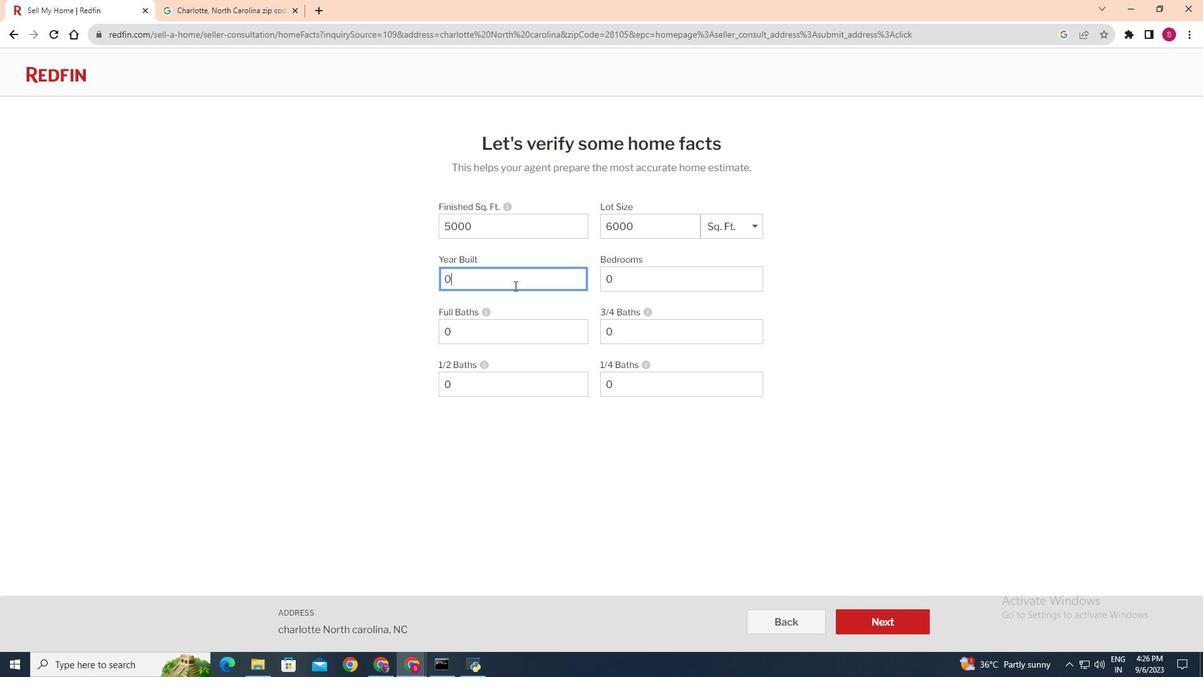 
Action: Mouse moved to (512, 287)
Screenshot: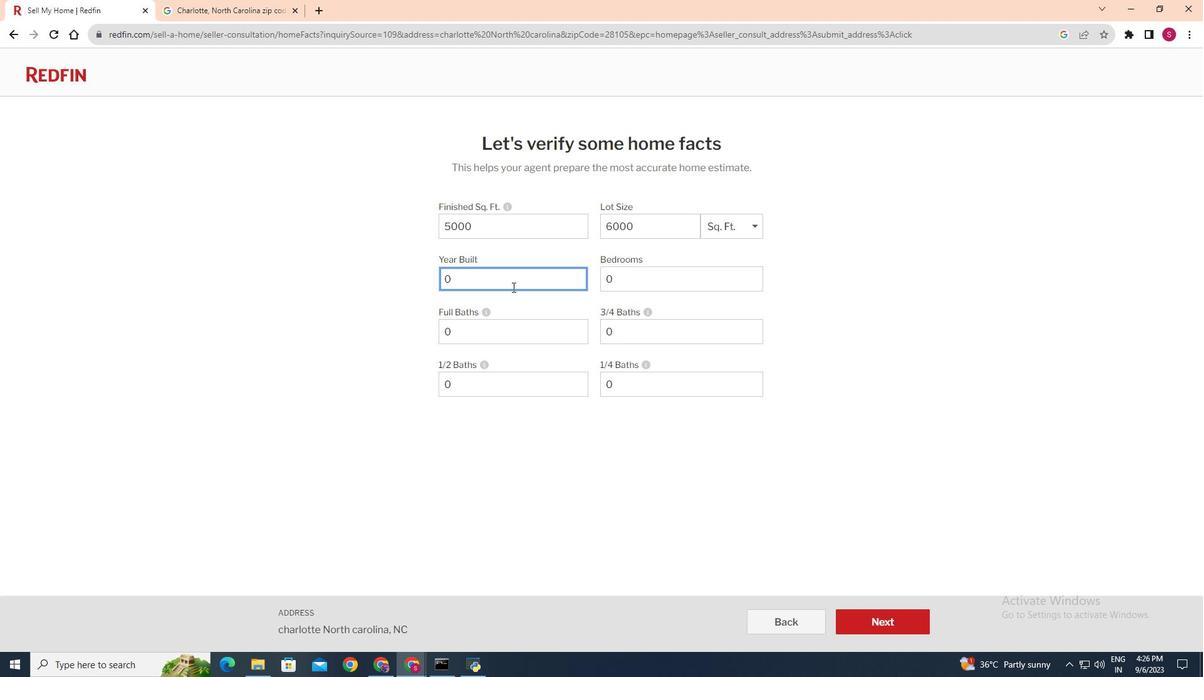 
Action: Key pressed <Key.backspace>
Screenshot: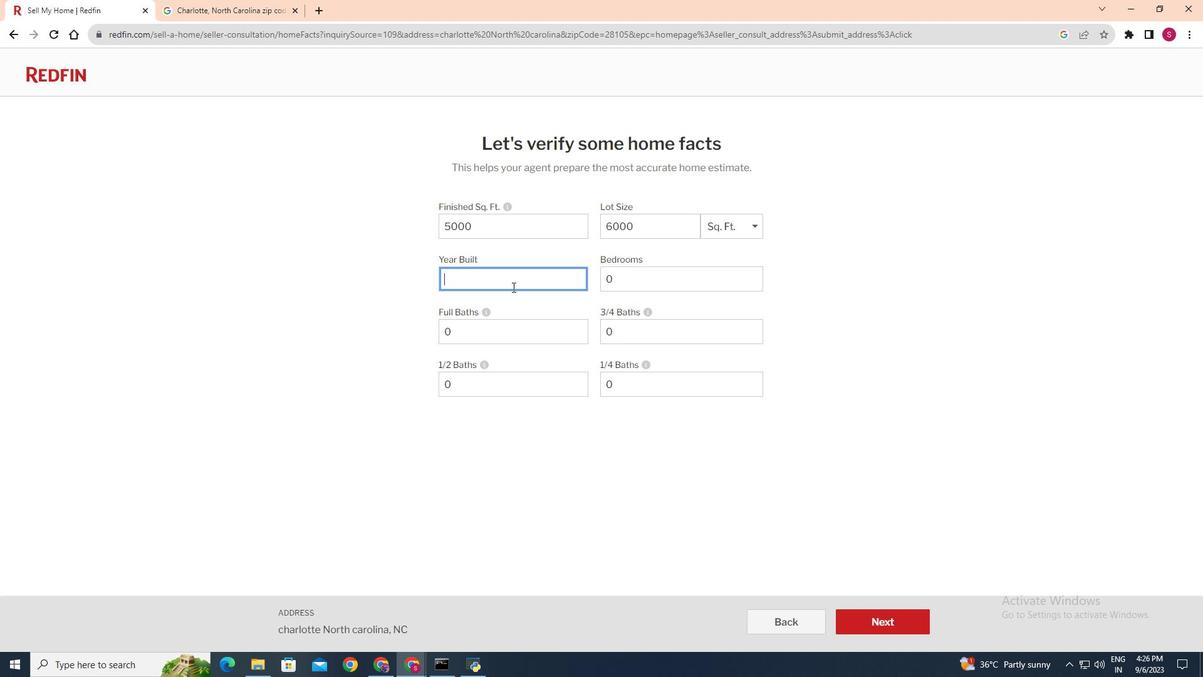 
Action: Mouse moved to (512, 280)
Screenshot: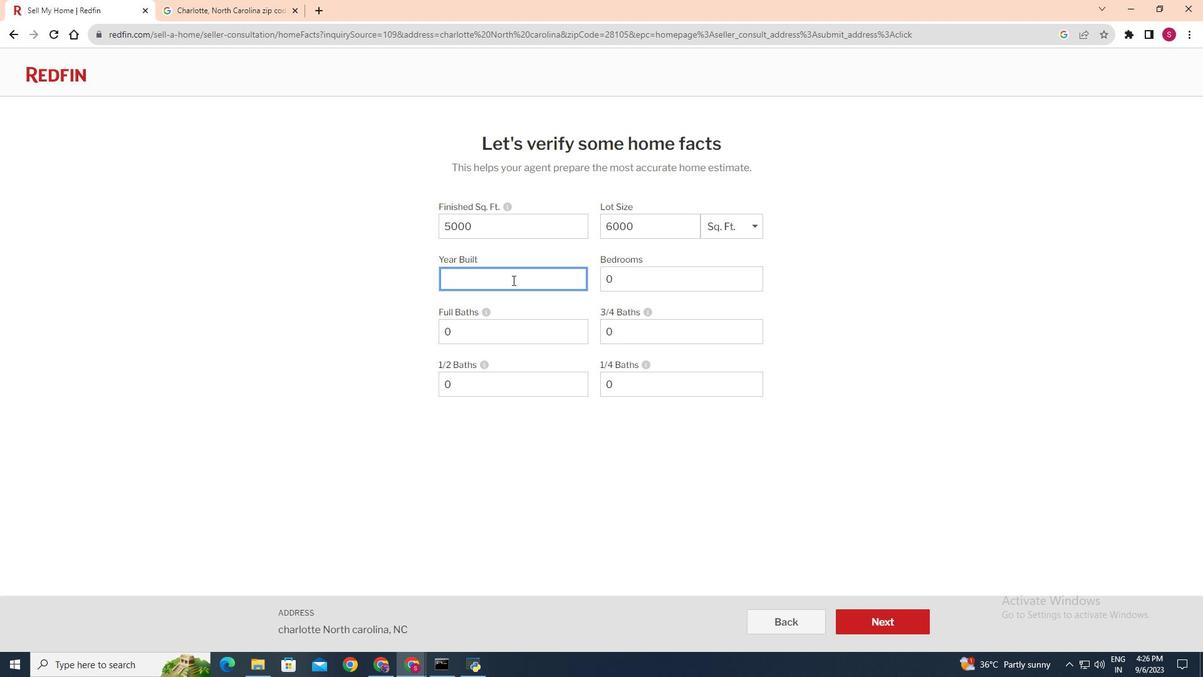 
Action: Key pressed 2020
Screenshot: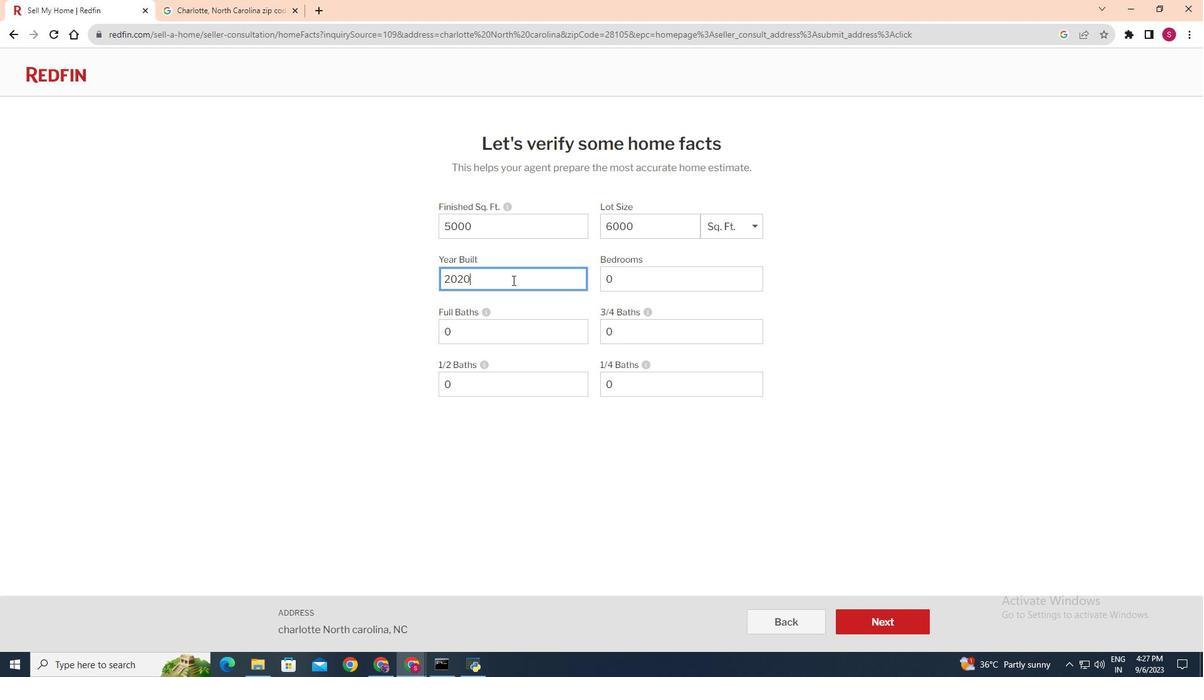 
Action: Mouse moved to (631, 273)
Screenshot: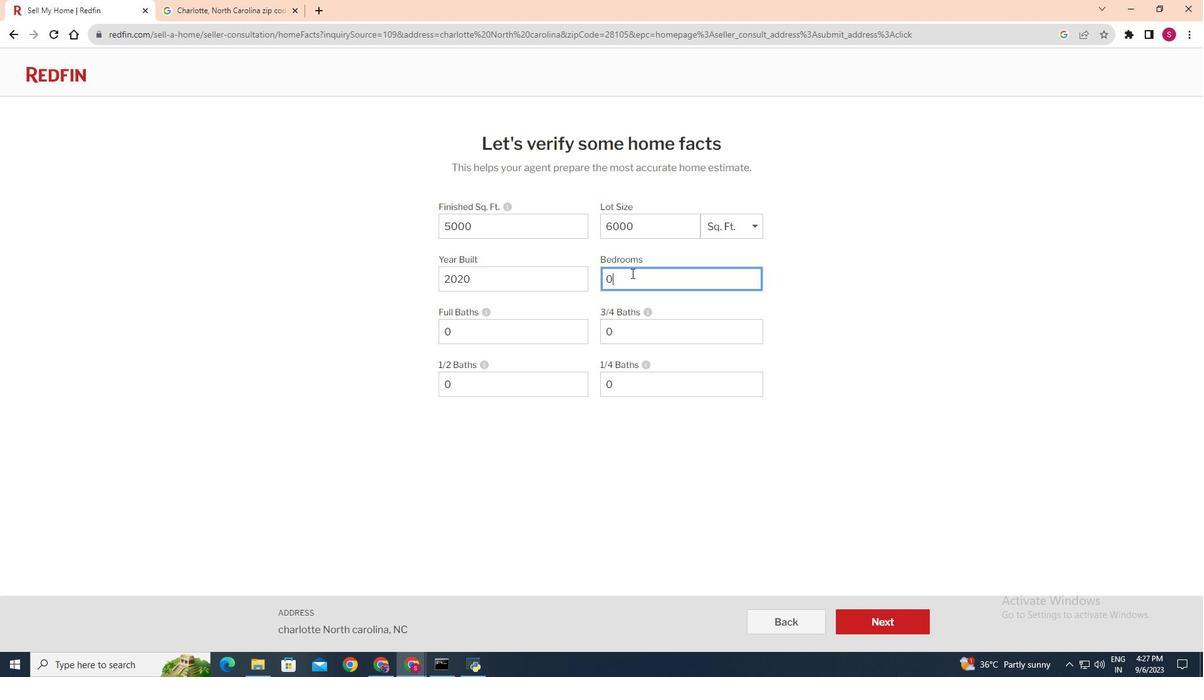 
Action: Mouse pressed left at (631, 273)
Screenshot: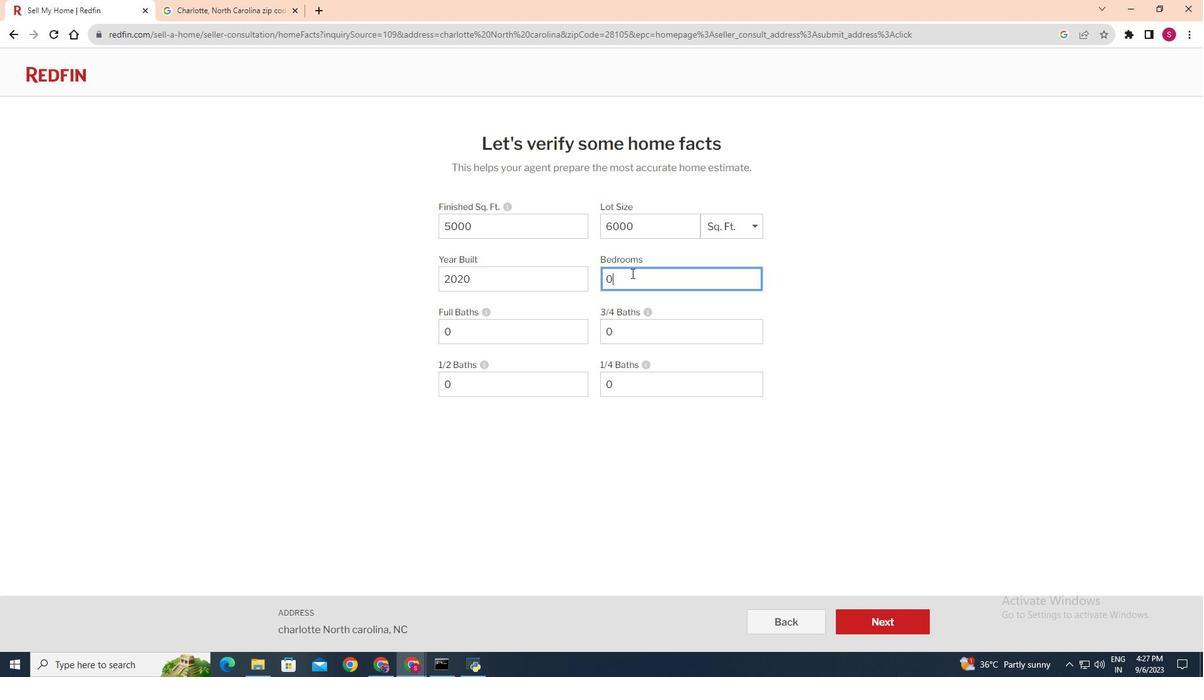 
Action: Key pressed <Key.backspace>5
Screenshot: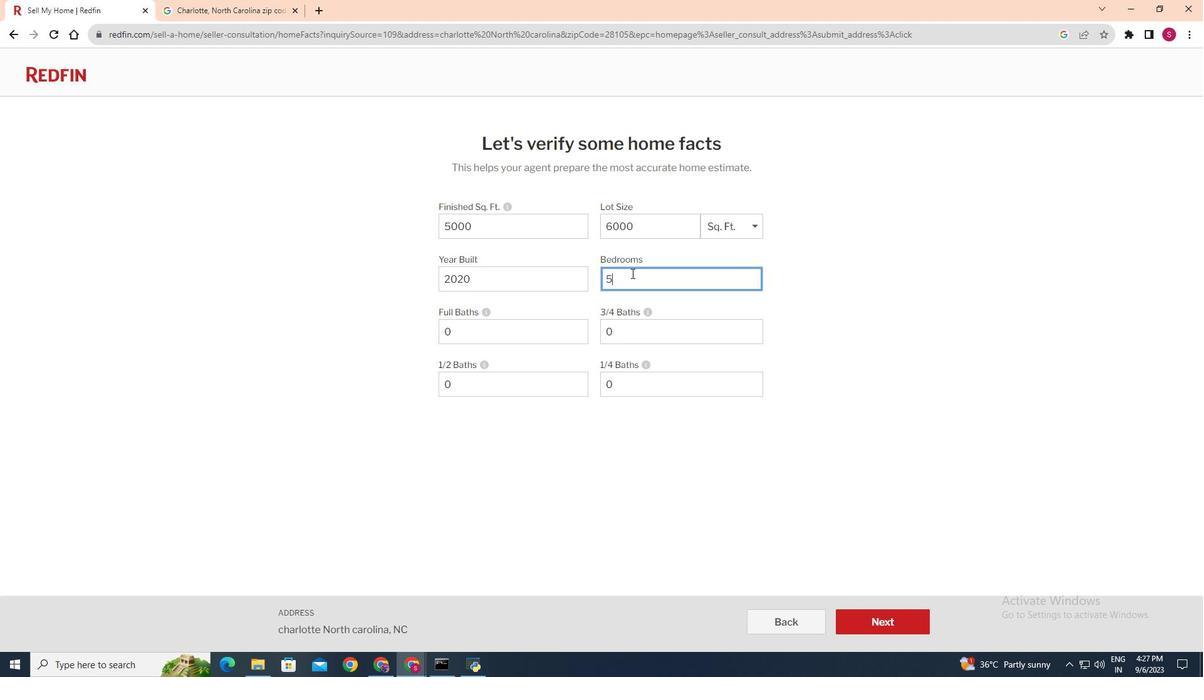 
Action: Mouse moved to (466, 331)
Screenshot: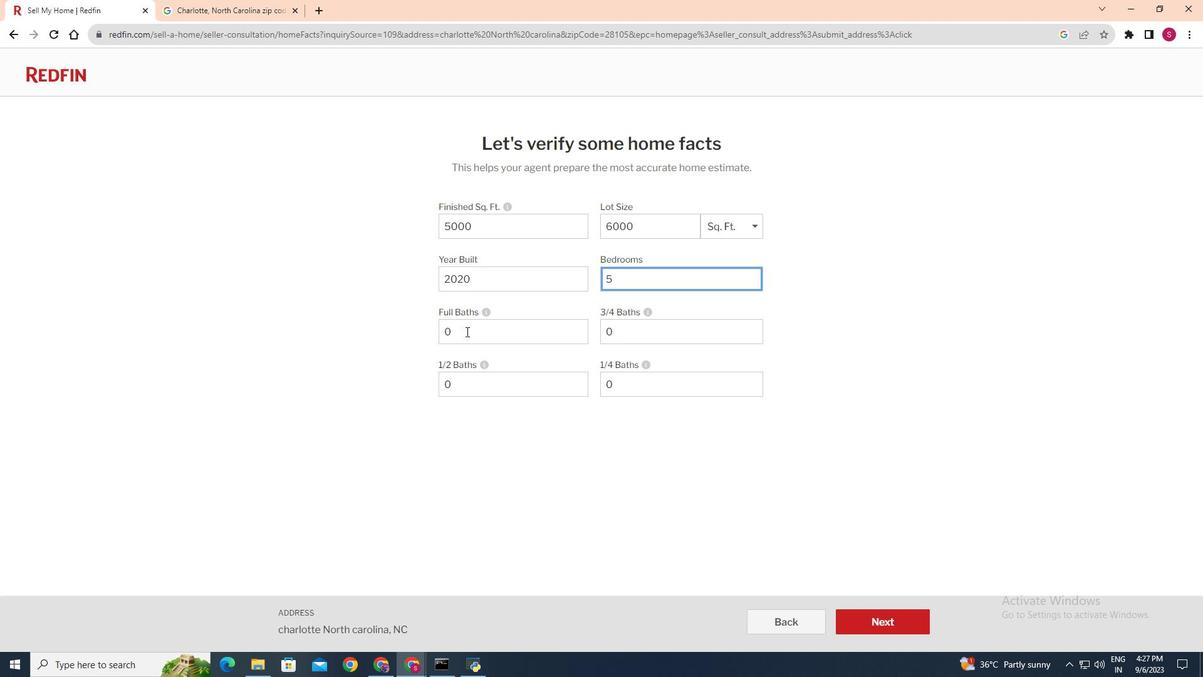 
Action: Mouse pressed left at (466, 331)
Screenshot: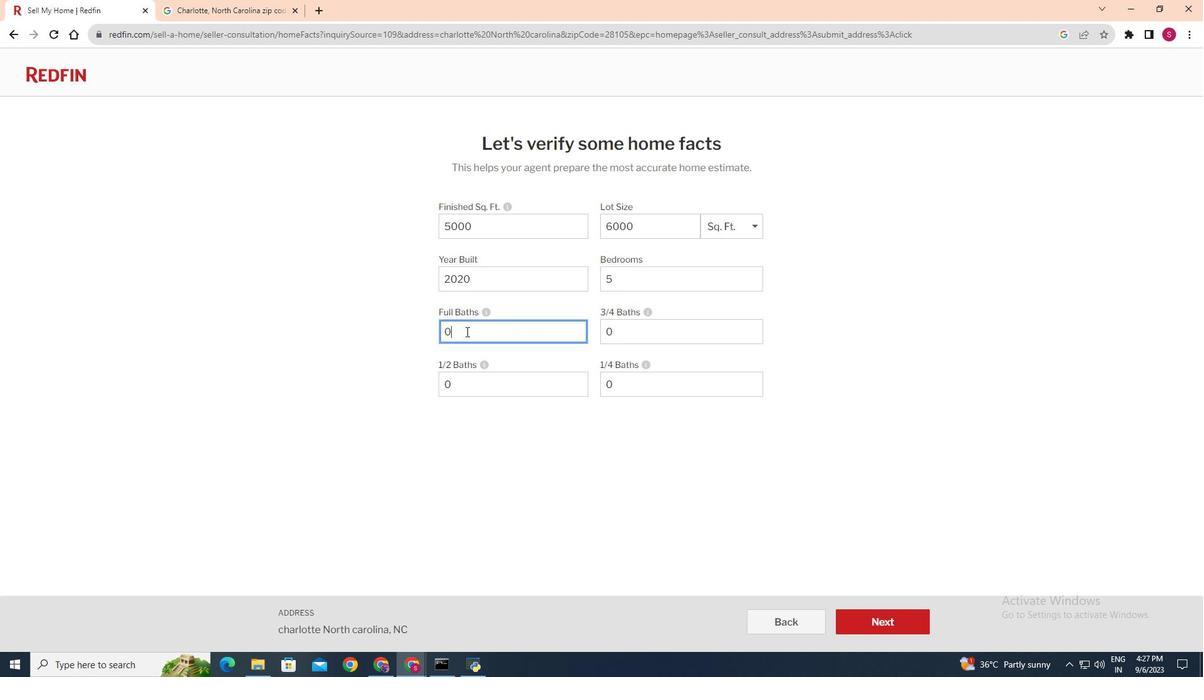 
Action: Key pressed <Key.backspace>4
Screenshot: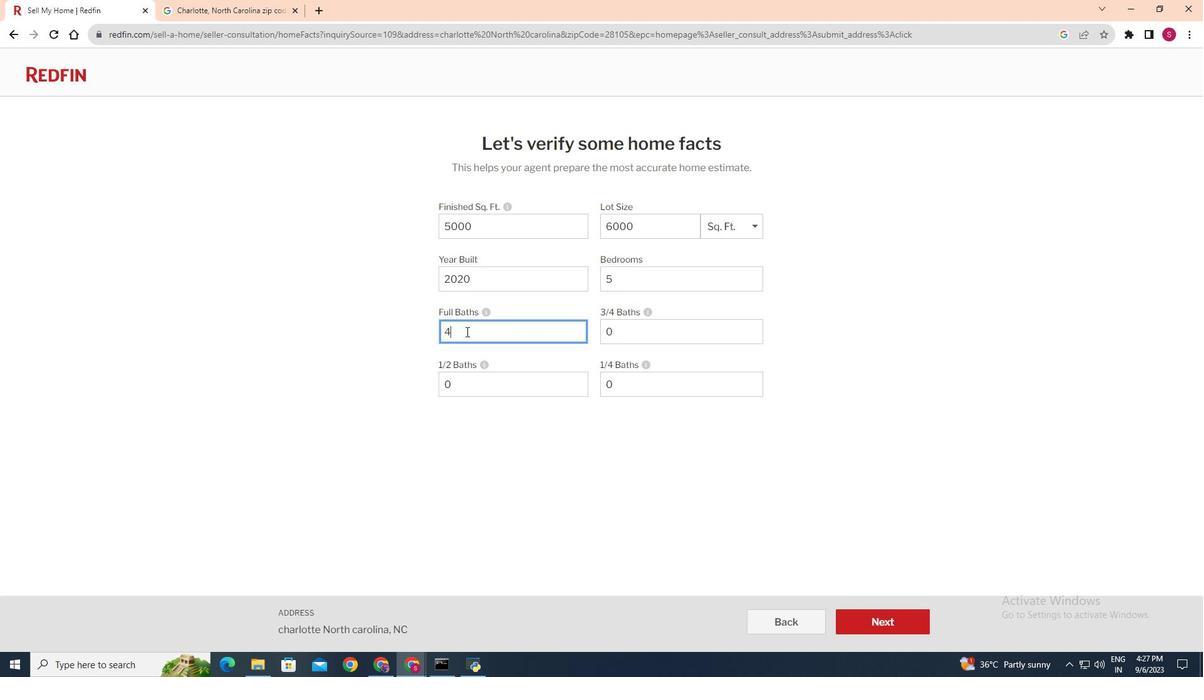 
Action: Mouse moved to (635, 328)
Screenshot: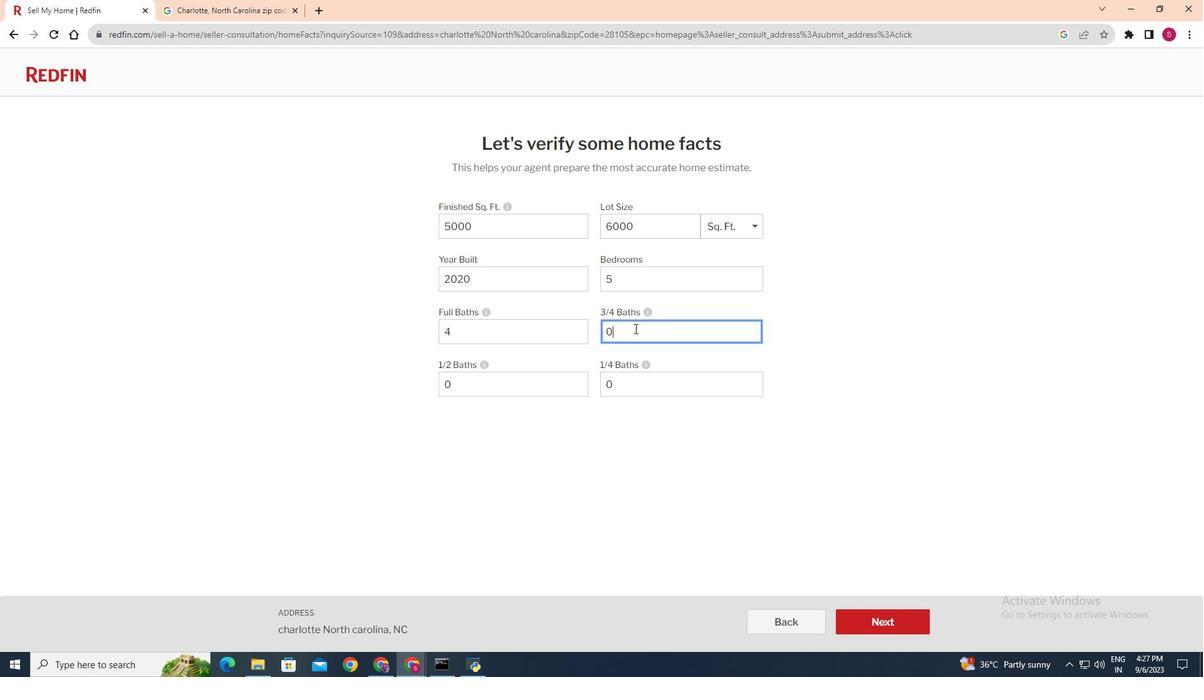 
Action: Mouse pressed left at (635, 328)
Screenshot: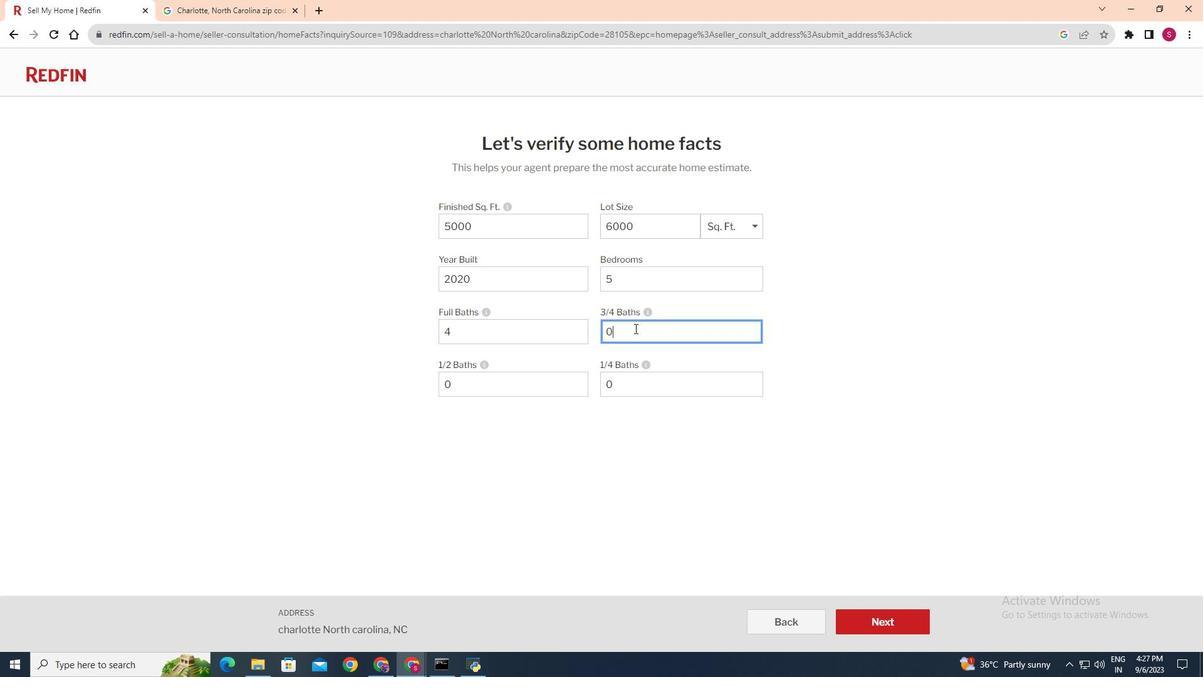 
Action: Key pressed <Key.backspace>5<Key.backspace>4
Screenshot: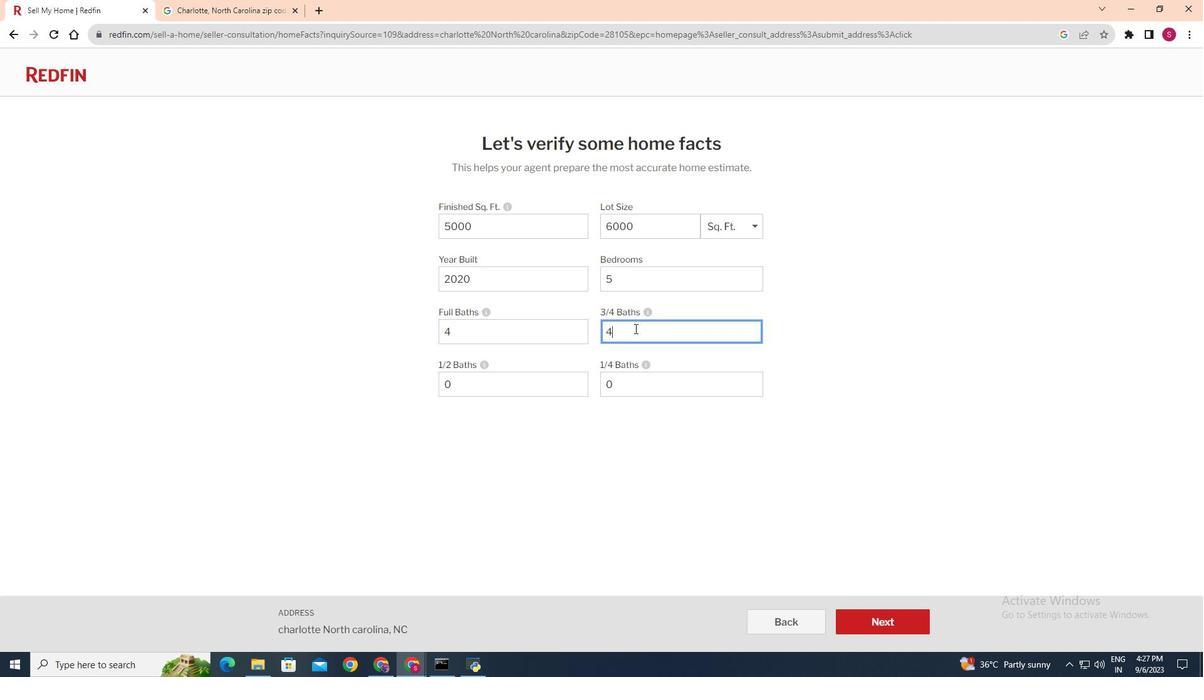 
Action: Mouse moved to (492, 388)
Screenshot: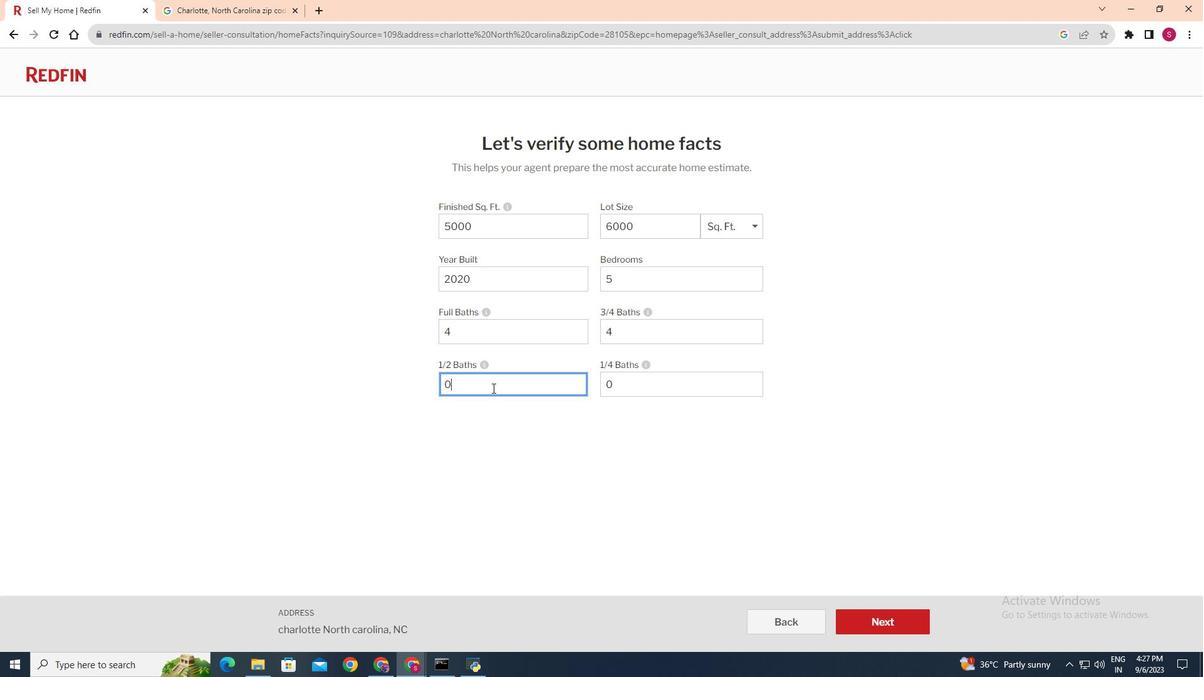 
Action: Mouse pressed left at (492, 388)
Screenshot: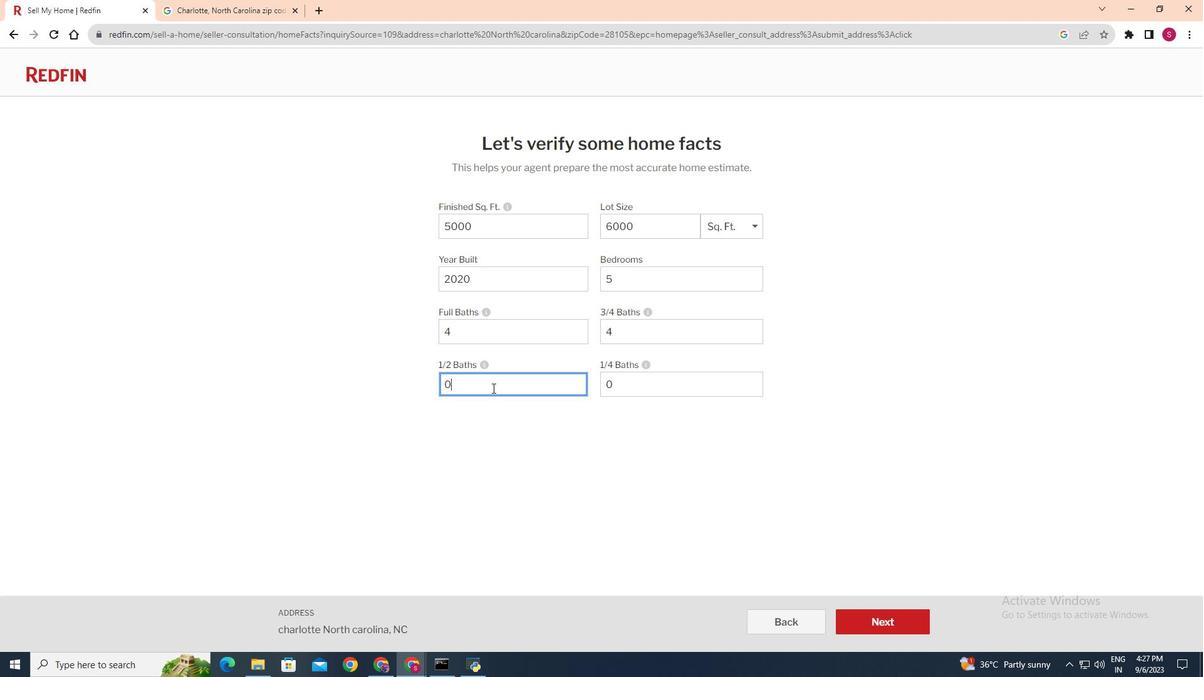 
Action: Key pressed <Key.backspace>2
Screenshot: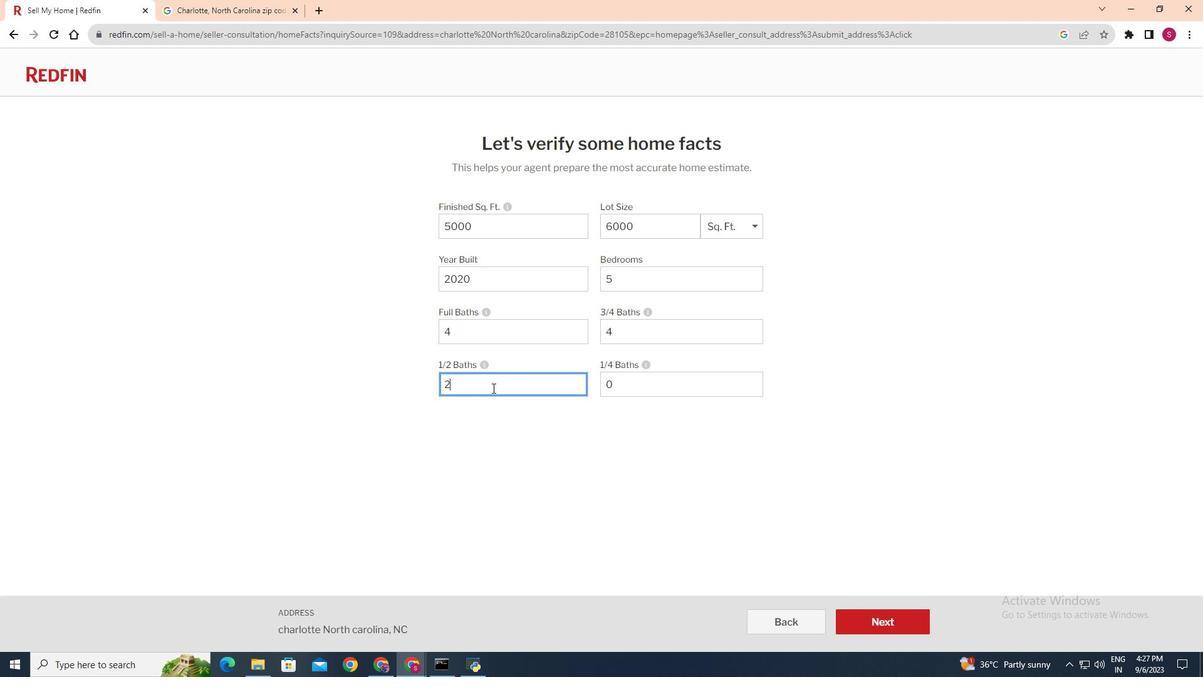 
Action: Mouse moved to (645, 382)
Screenshot: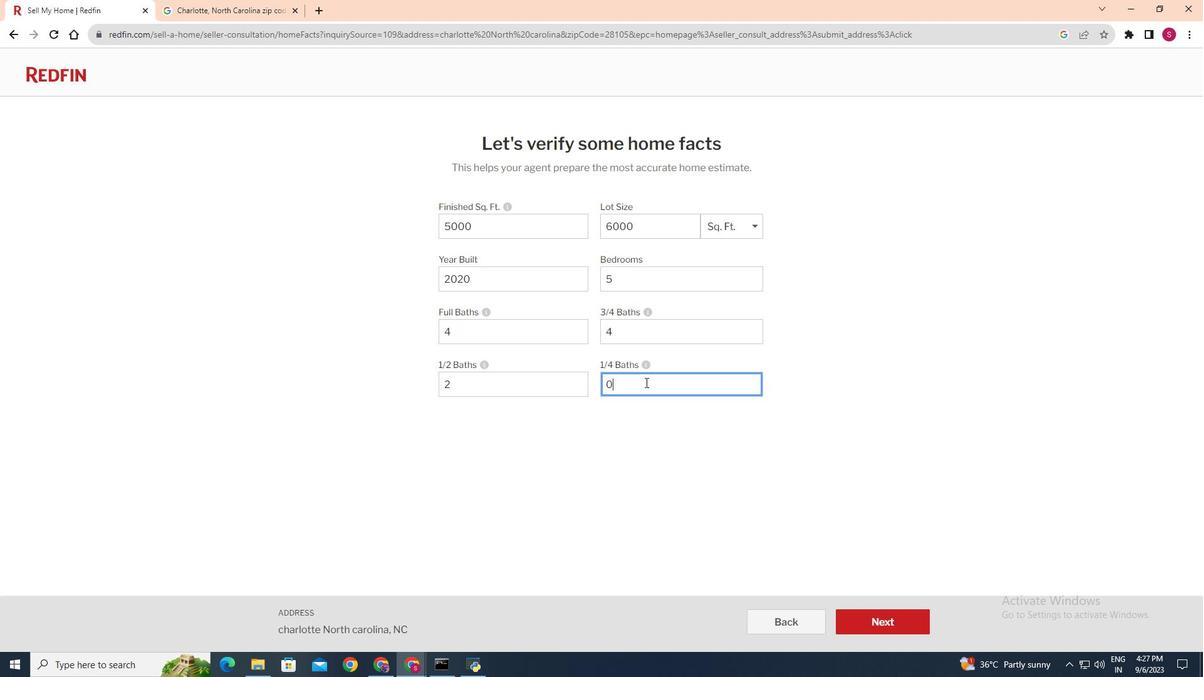 
Action: Mouse pressed left at (645, 382)
Screenshot: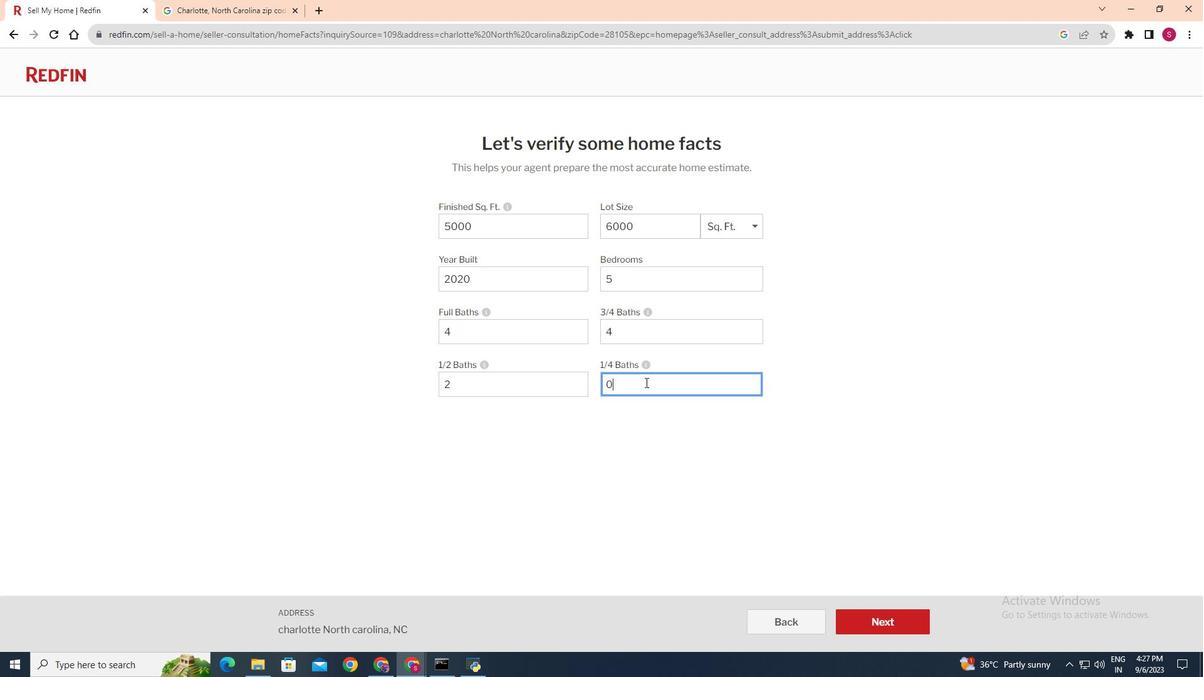 
Action: Key pressed <Key.backspace>
Screenshot: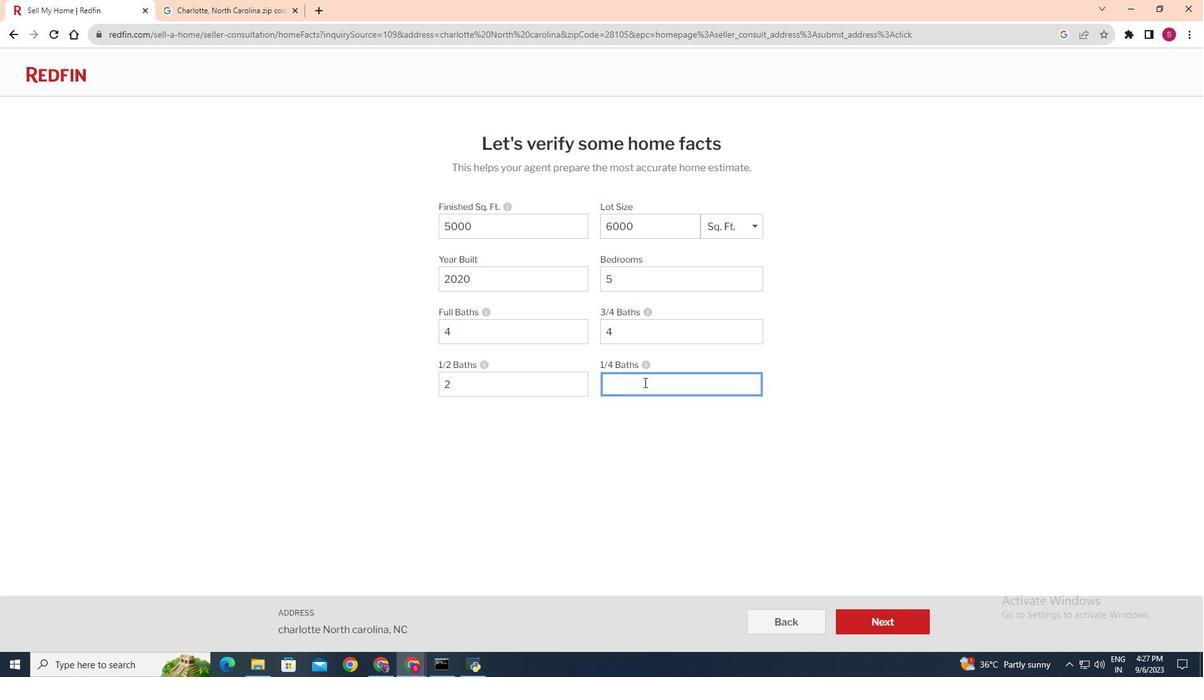 
Action: Mouse moved to (644, 382)
Screenshot: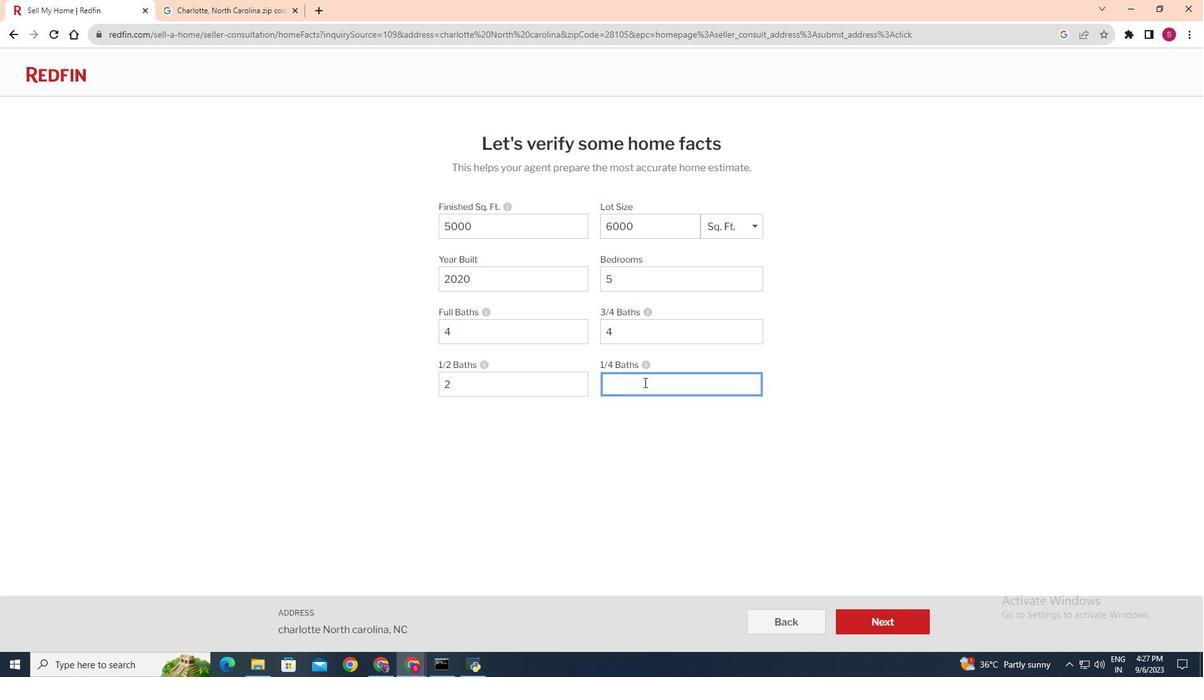 
Action: Key pressed 3
Screenshot: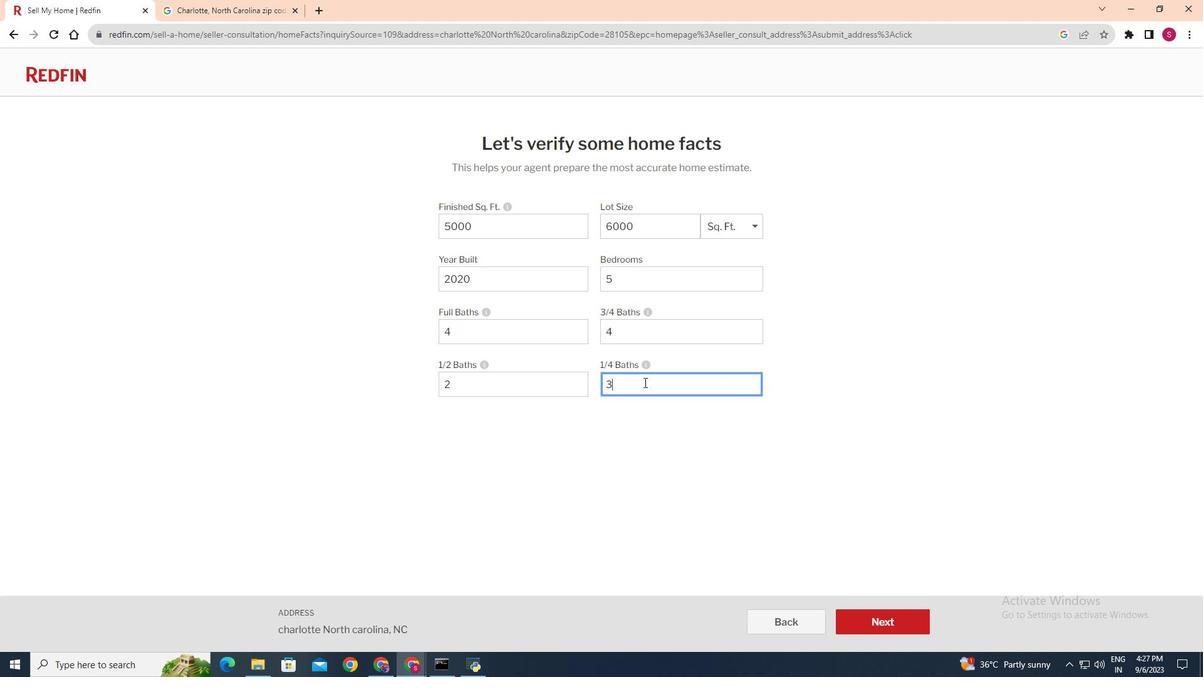 
Action: Mouse moved to (872, 609)
Screenshot: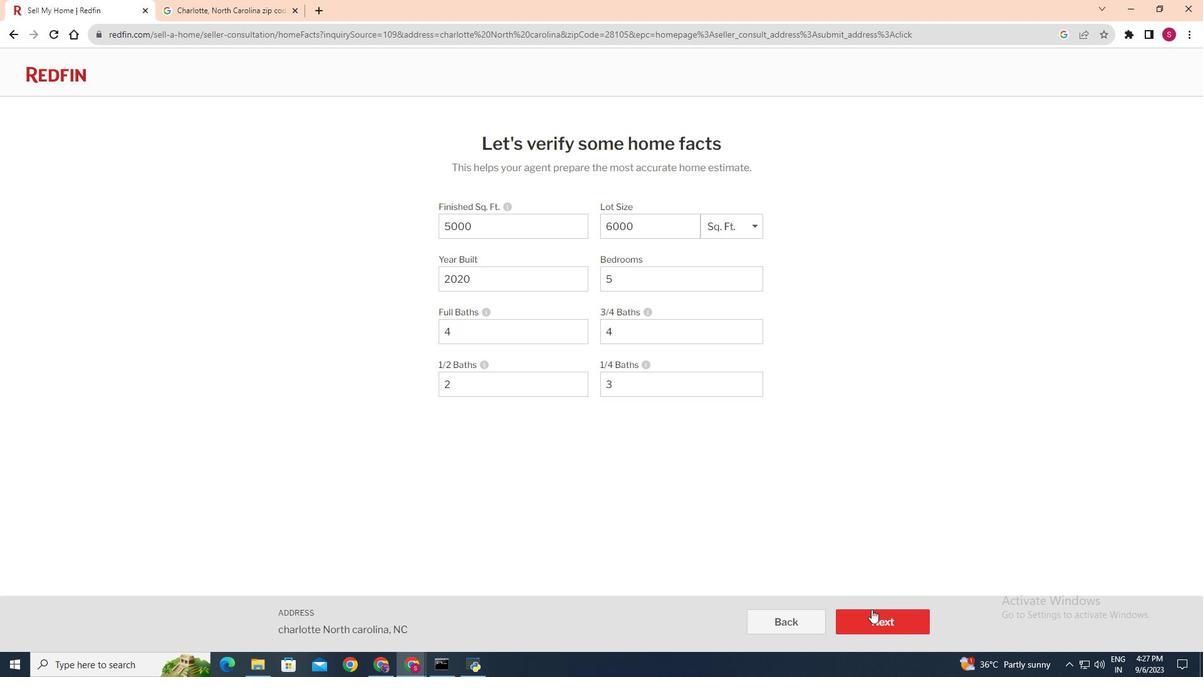 
Action: Mouse pressed left at (872, 609)
Screenshot: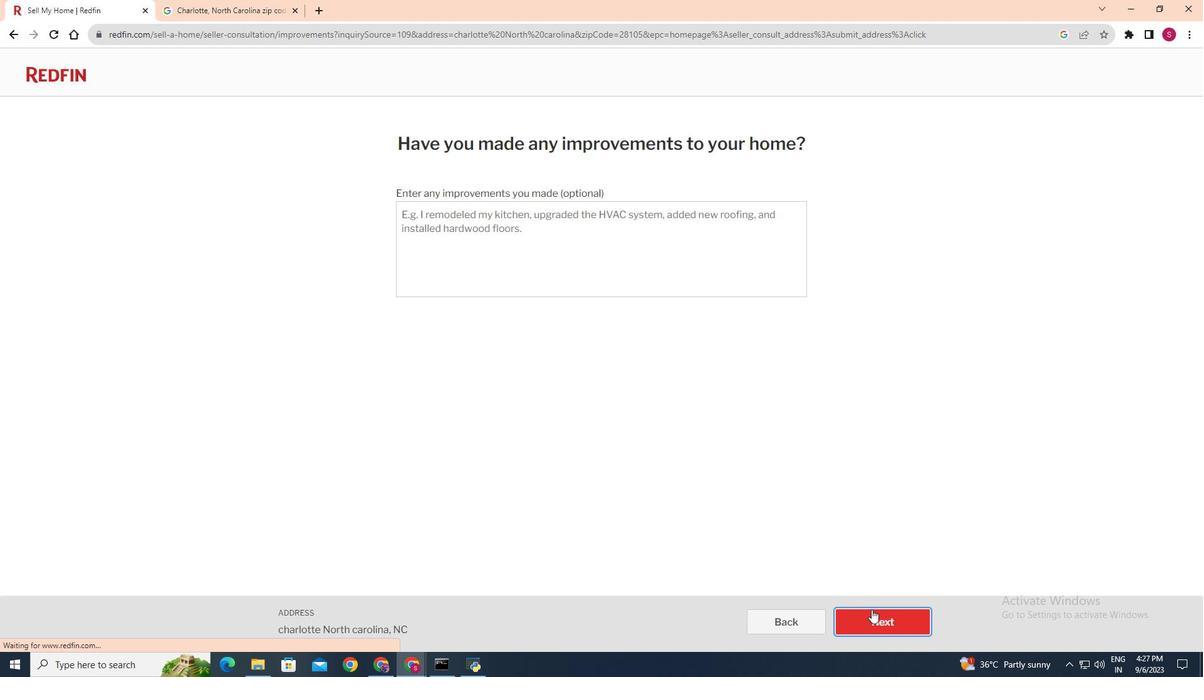 
Action: Mouse moved to (904, 628)
Screenshot: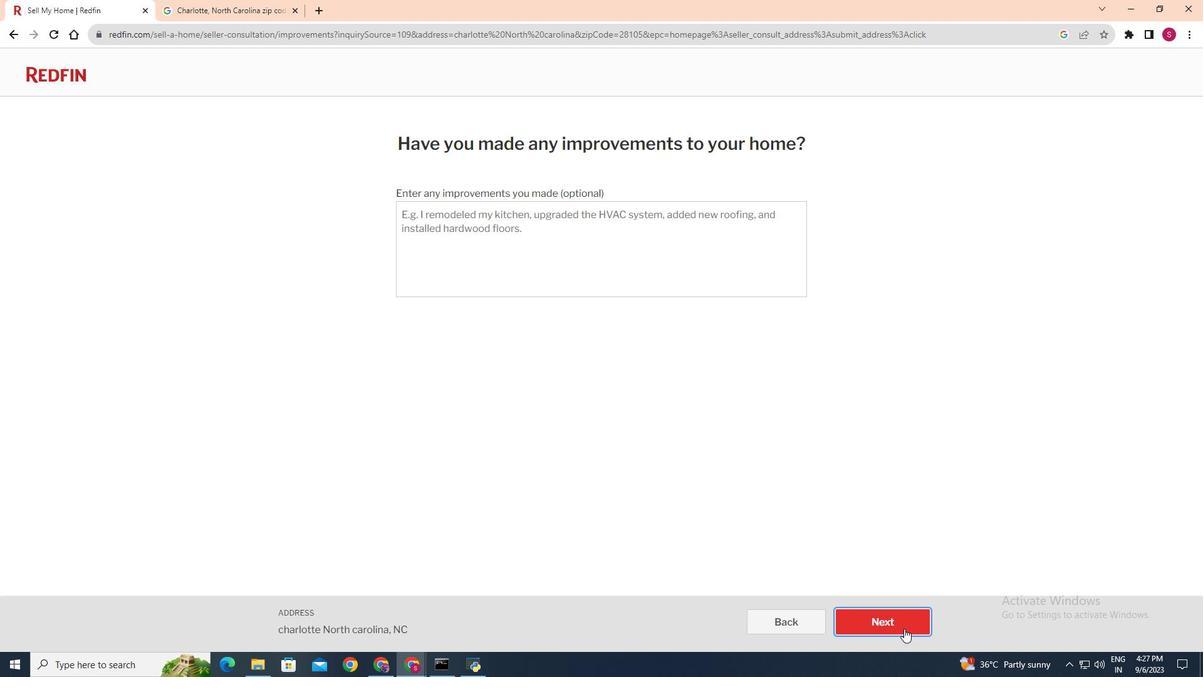 
Action: Mouse pressed left at (904, 628)
Screenshot: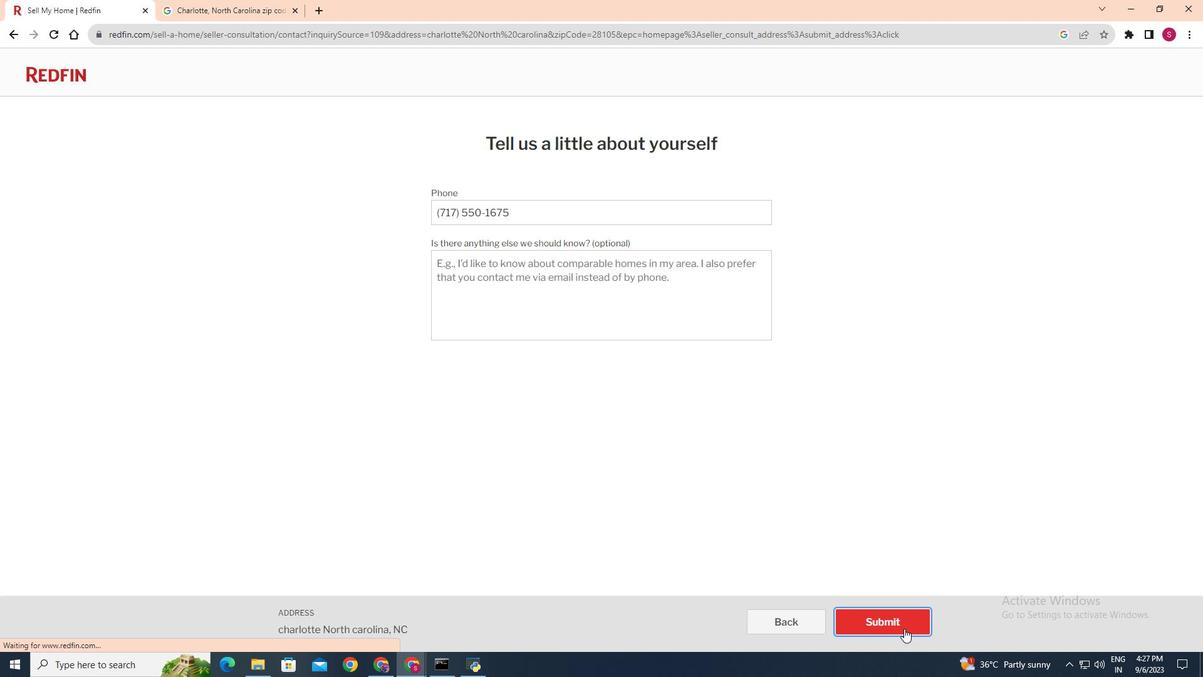 
Action: Mouse moved to (897, 626)
Screenshot: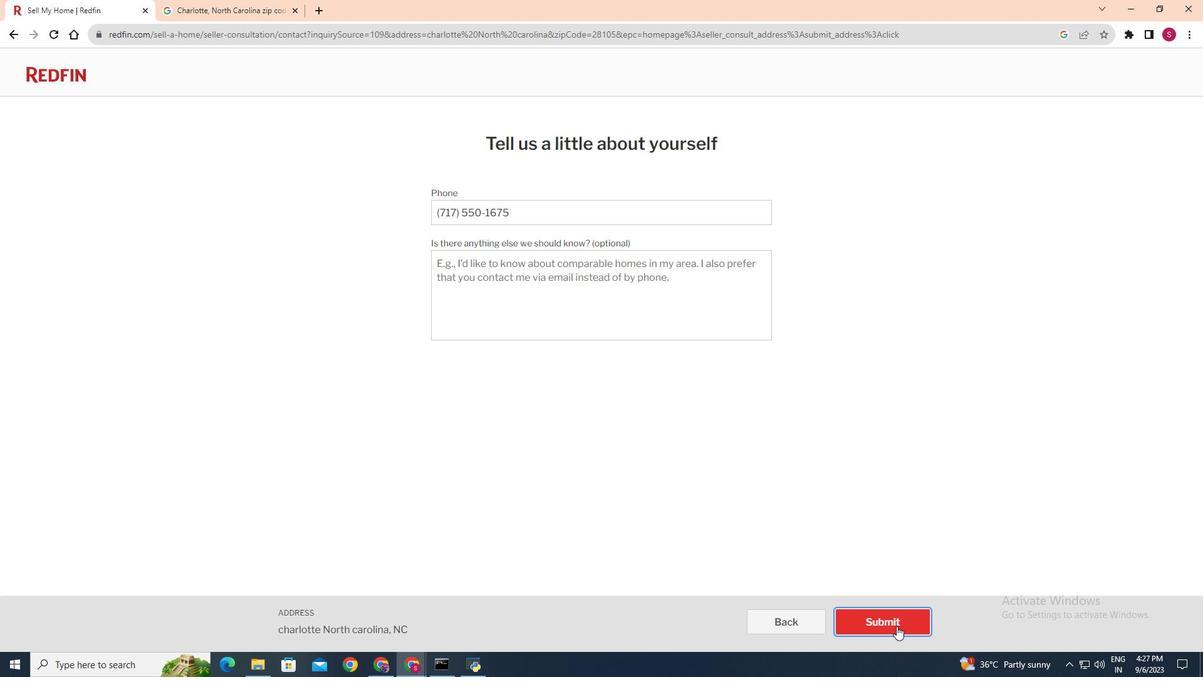 
Action: Mouse pressed left at (897, 626)
Screenshot: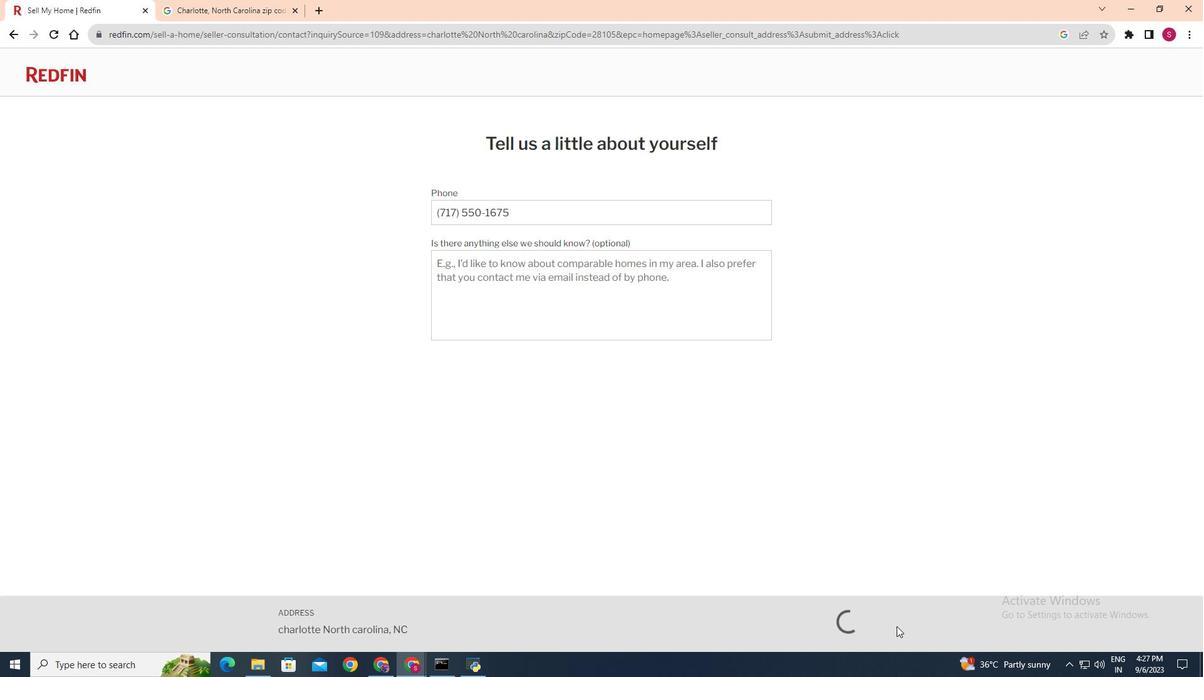 
Action: Mouse moved to (779, 458)
Screenshot: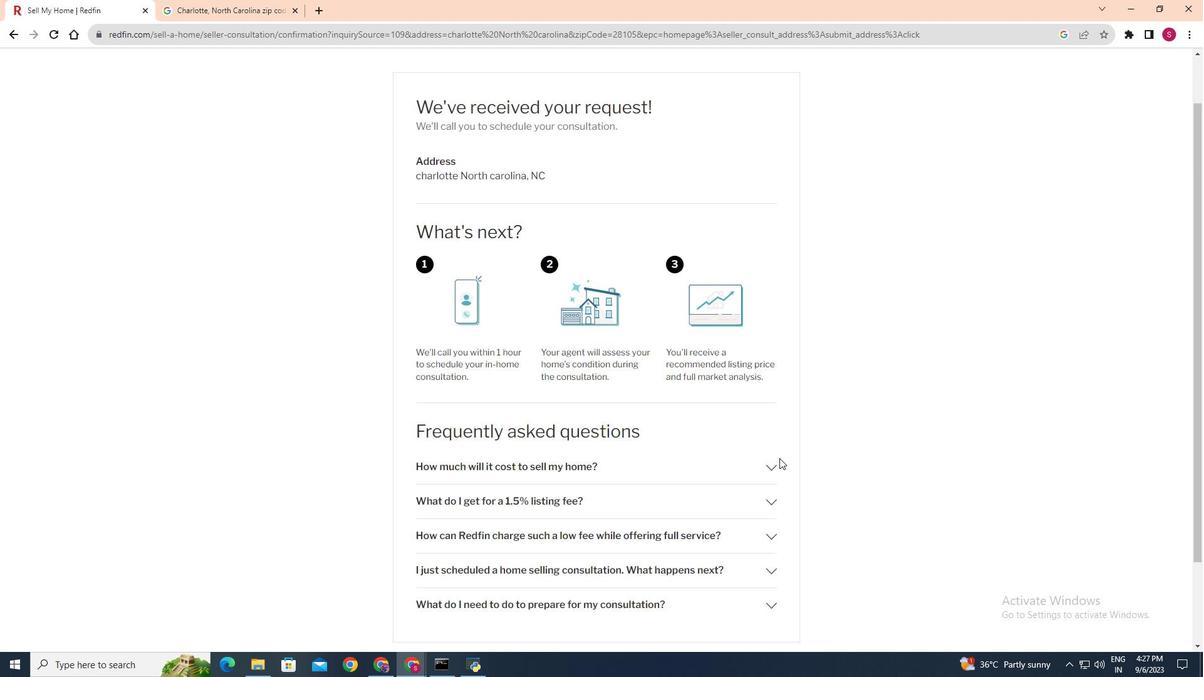 
Action: Mouse scrolled (779, 457) with delta (0, 0)
Screenshot: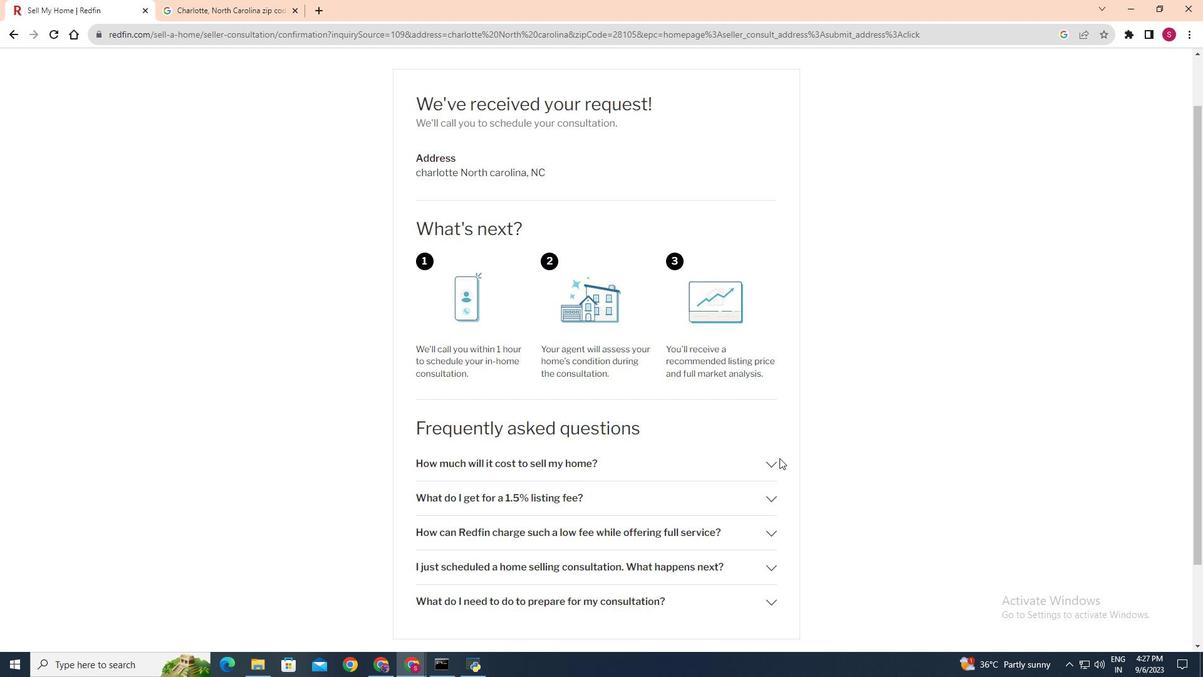 
Action: Mouse scrolled (779, 457) with delta (0, 0)
Screenshot: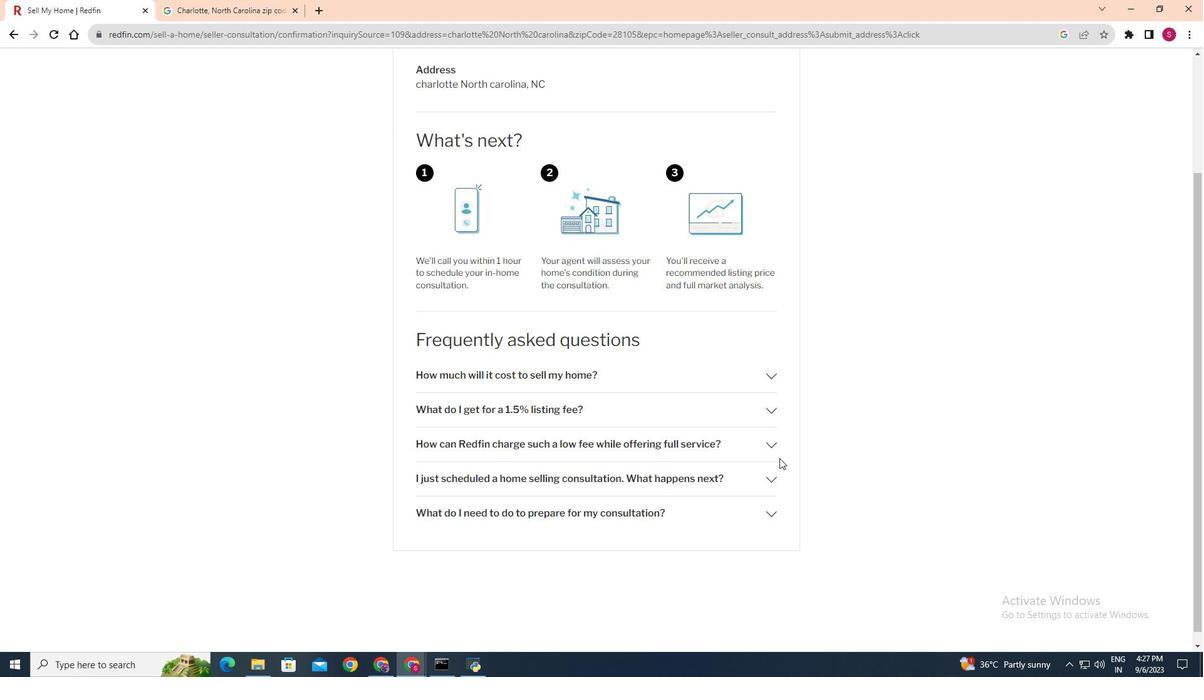 
Action: Mouse scrolled (779, 457) with delta (0, 0)
Screenshot: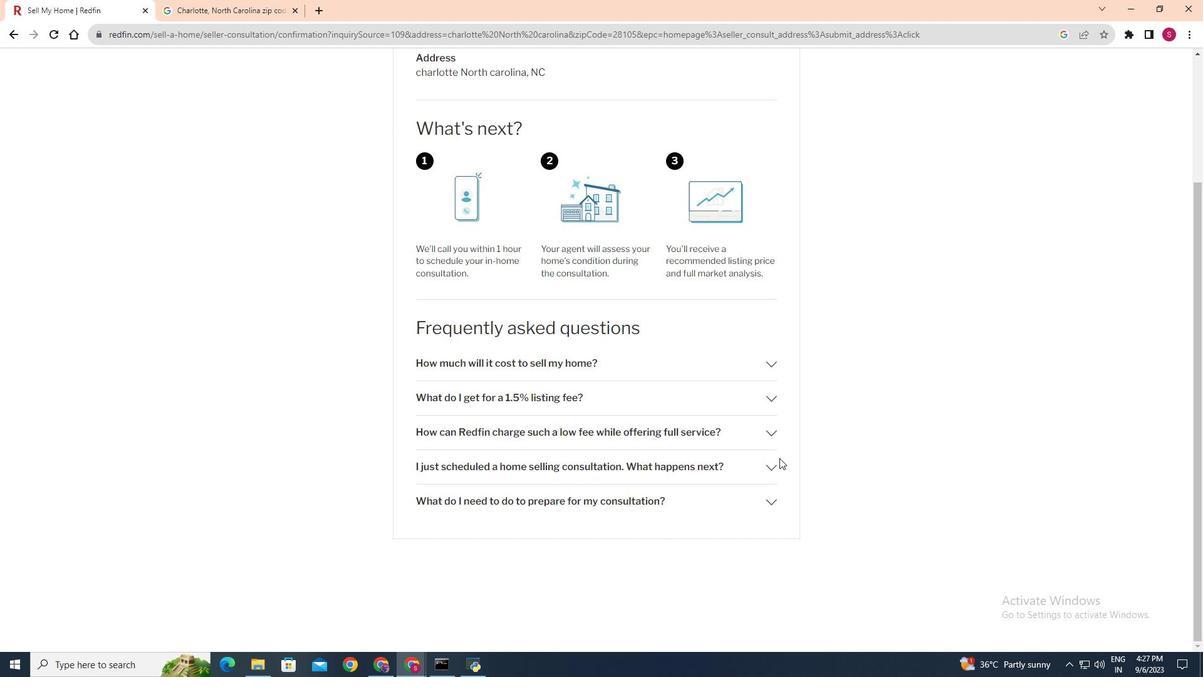 
Action: Mouse moved to (774, 444)
Screenshot: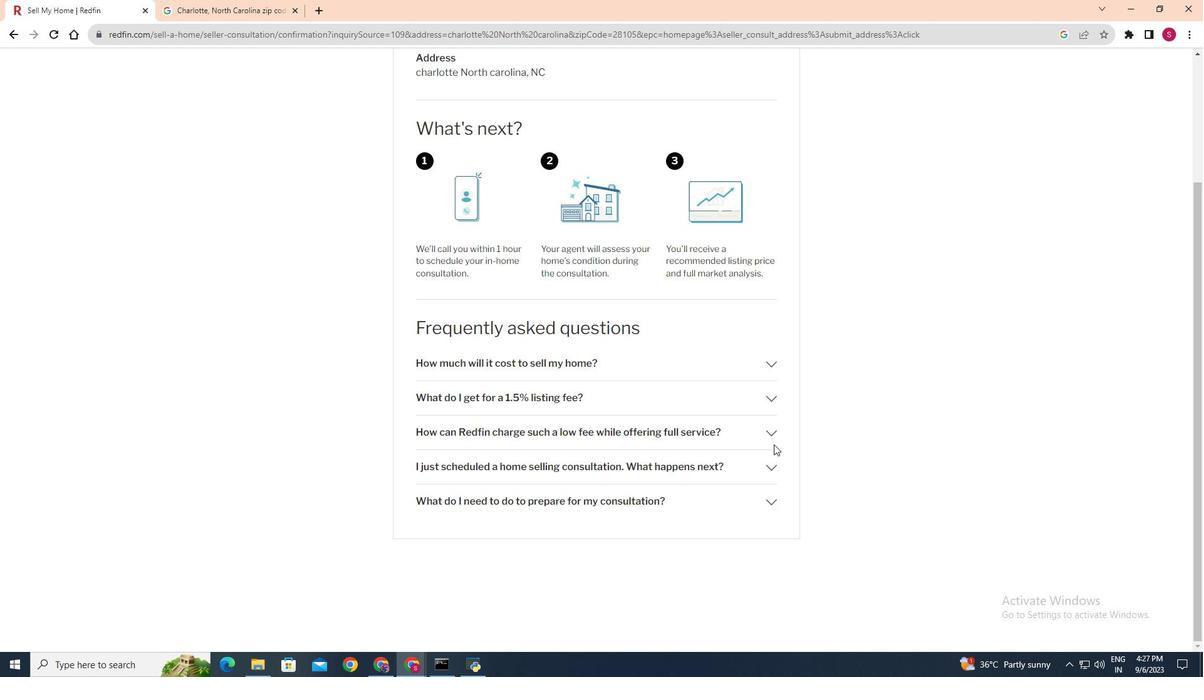 
Action: Mouse scrolled (774, 443) with delta (0, 0)
Screenshot: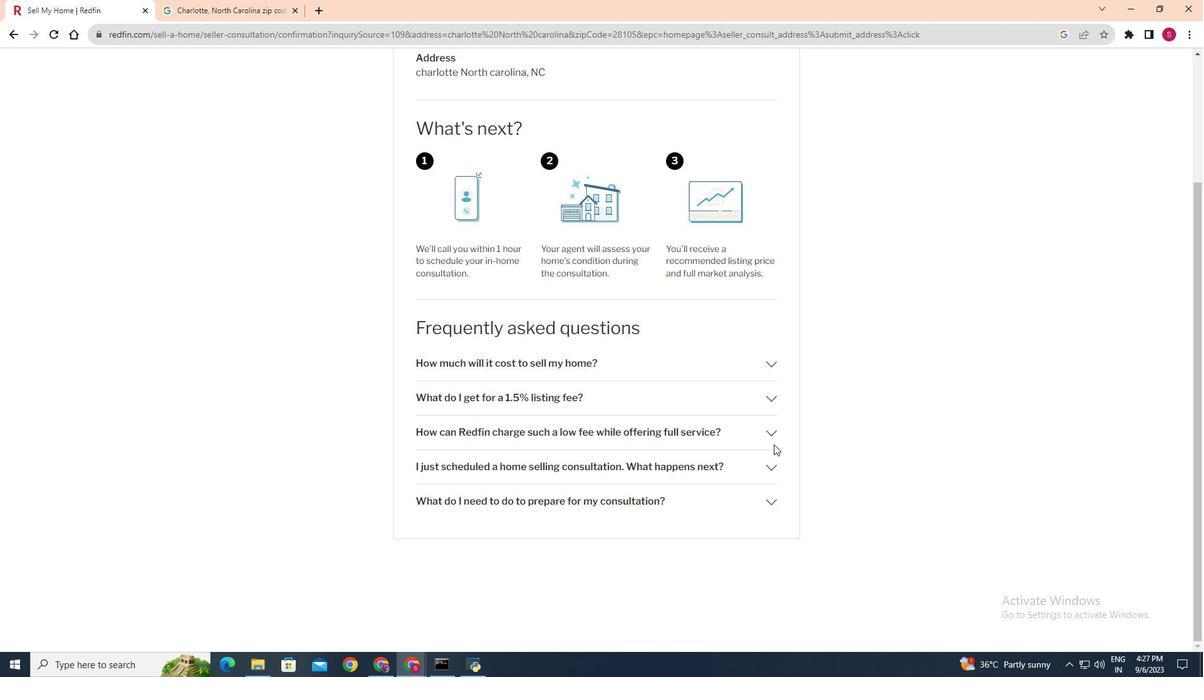 
Action: Mouse scrolled (774, 443) with delta (0, 0)
Screenshot: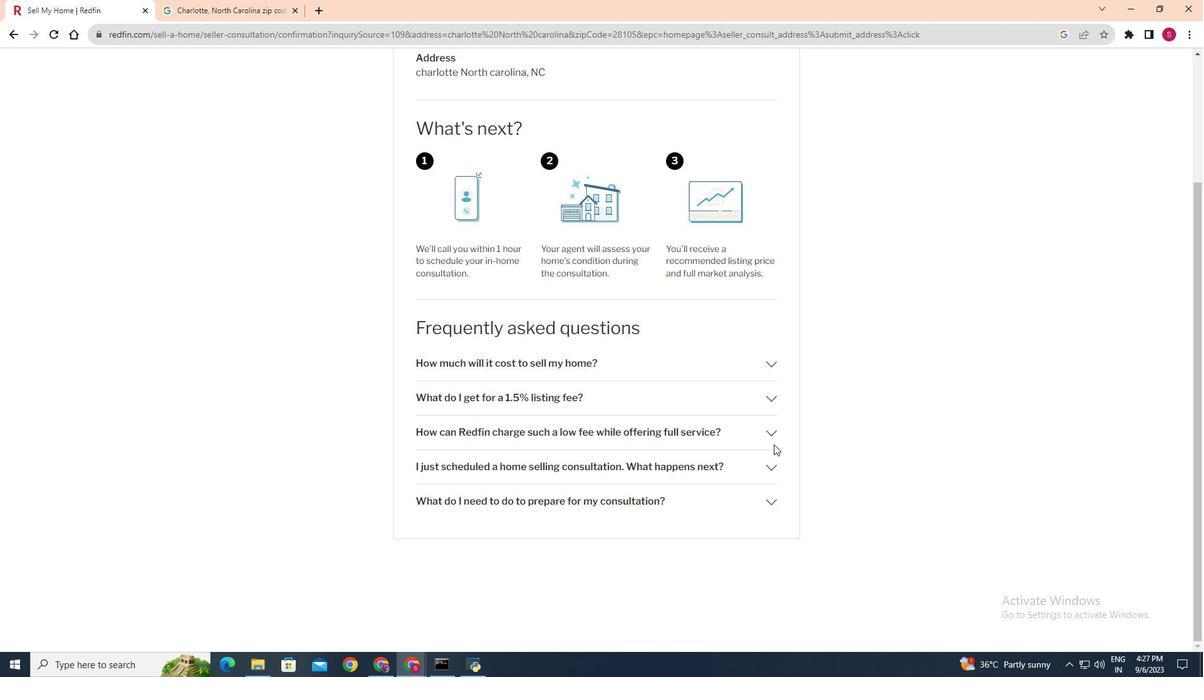 
Action: Mouse scrolled (774, 445) with delta (0, 0)
Screenshot: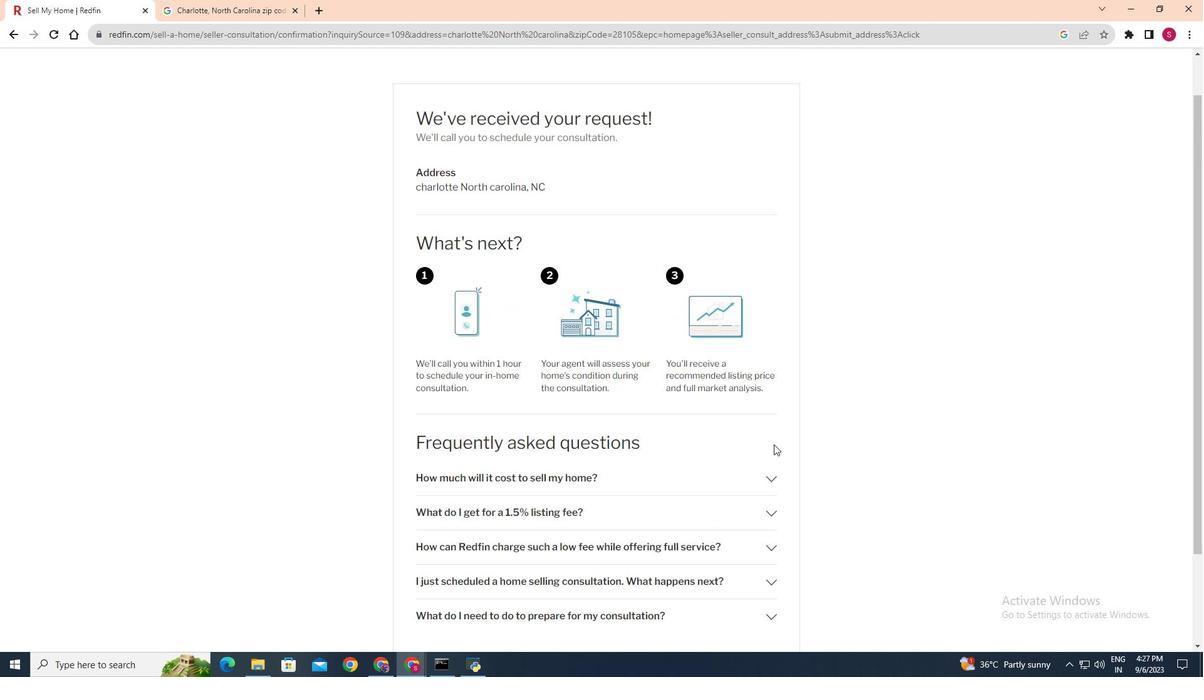 
Action: Mouse scrolled (774, 445) with delta (0, 0)
Screenshot: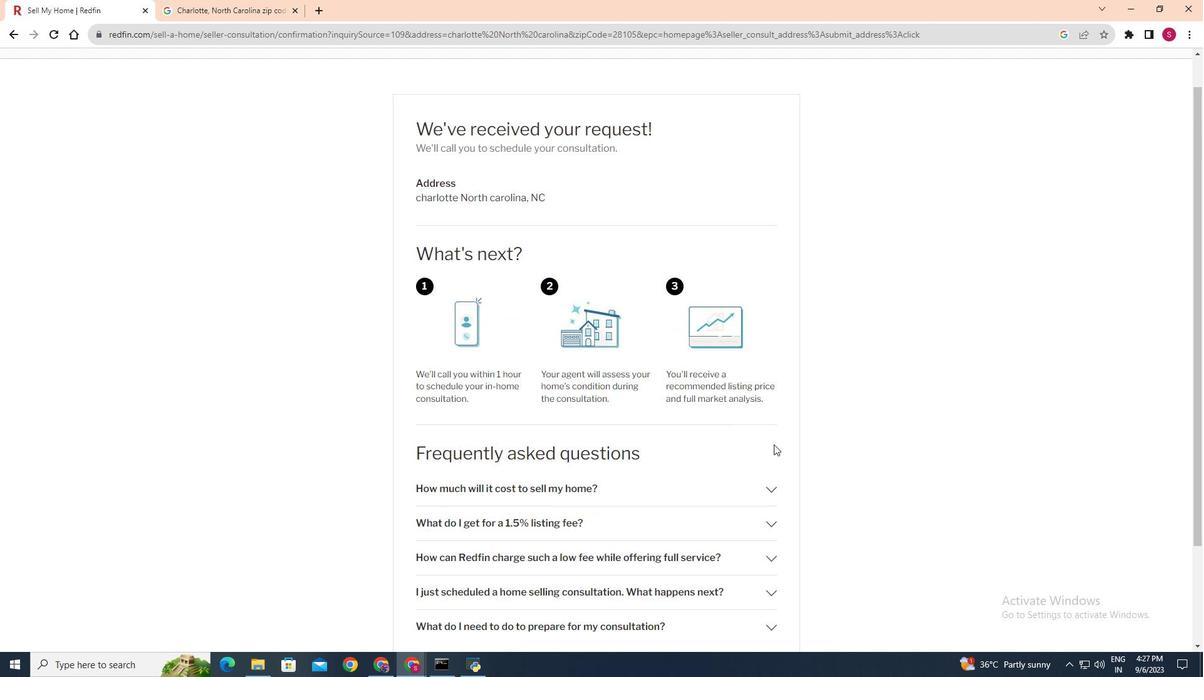 
